 Task: Find an Airbnb in Kunduz, Afghanistan for 8 guests from 8th to 16th July, with a price range of ₹10,000 to ₹16,000, 4 beds, and amenities including Wifi, Air conditioning, and Free parking.
Action: Mouse moved to (449, 112)
Screenshot: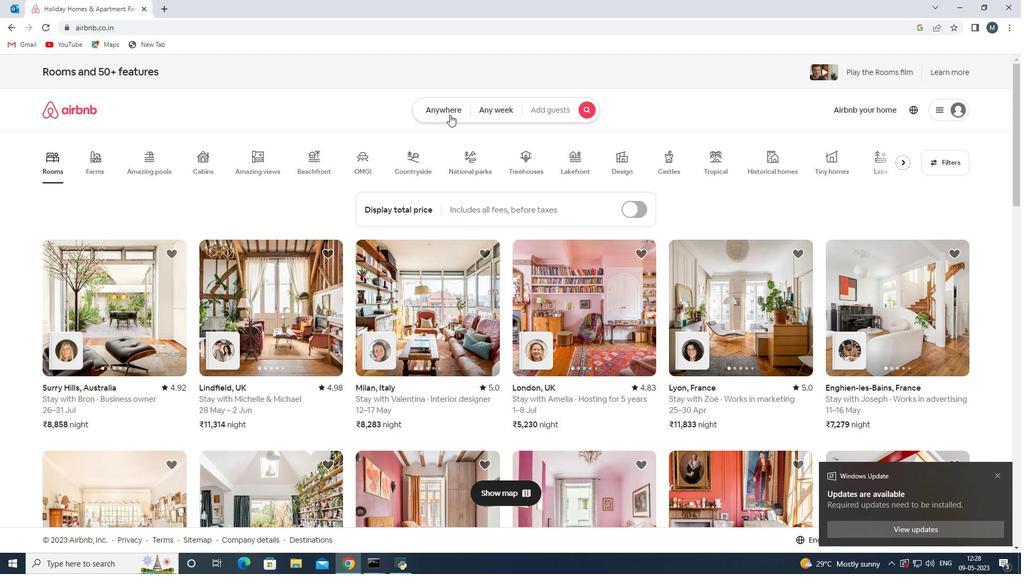
Action: Mouse pressed left at (449, 112)
Screenshot: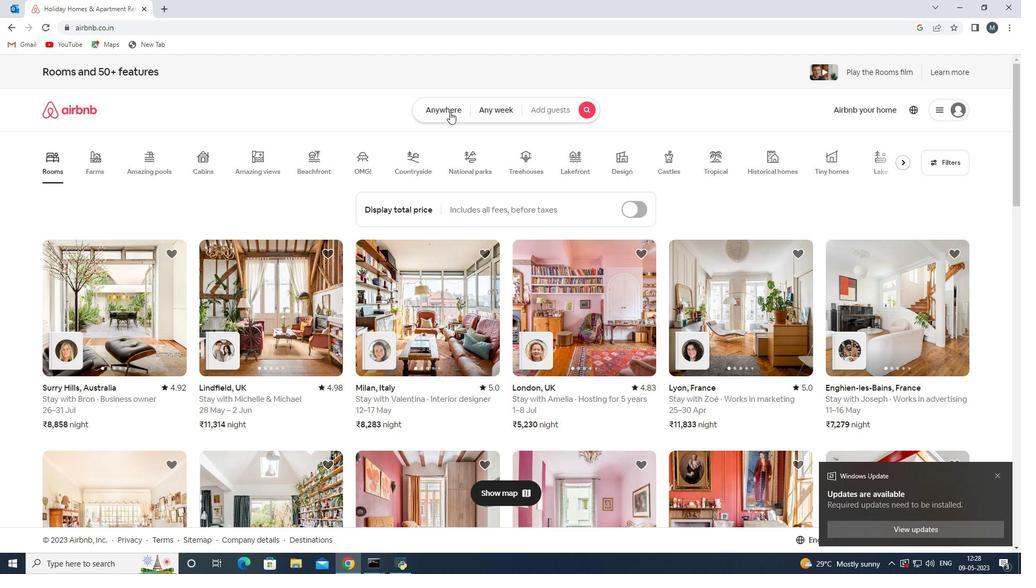 
Action: Mouse moved to (387, 153)
Screenshot: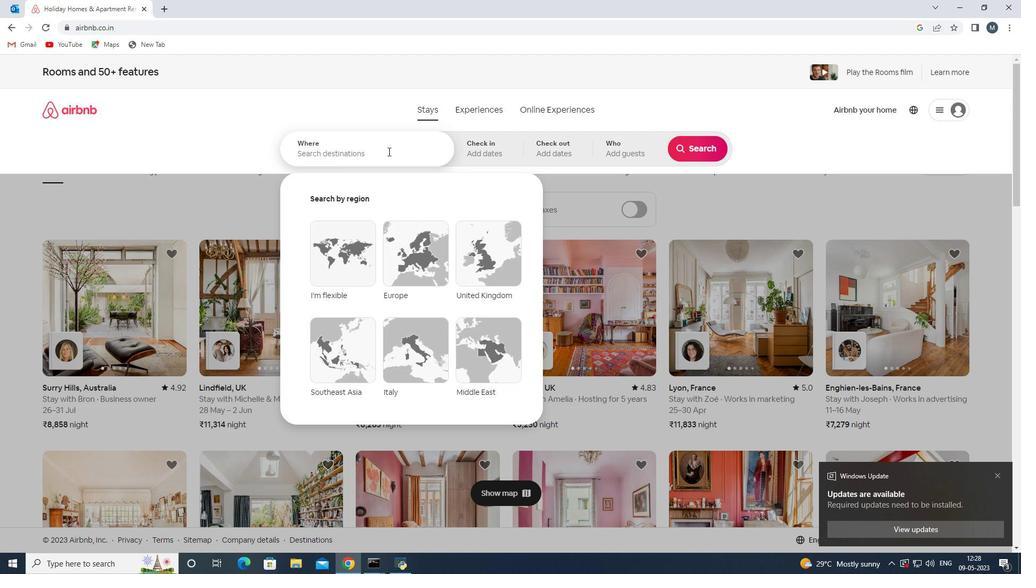 
Action: Mouse pressed left at (387, 153)
Screenshot: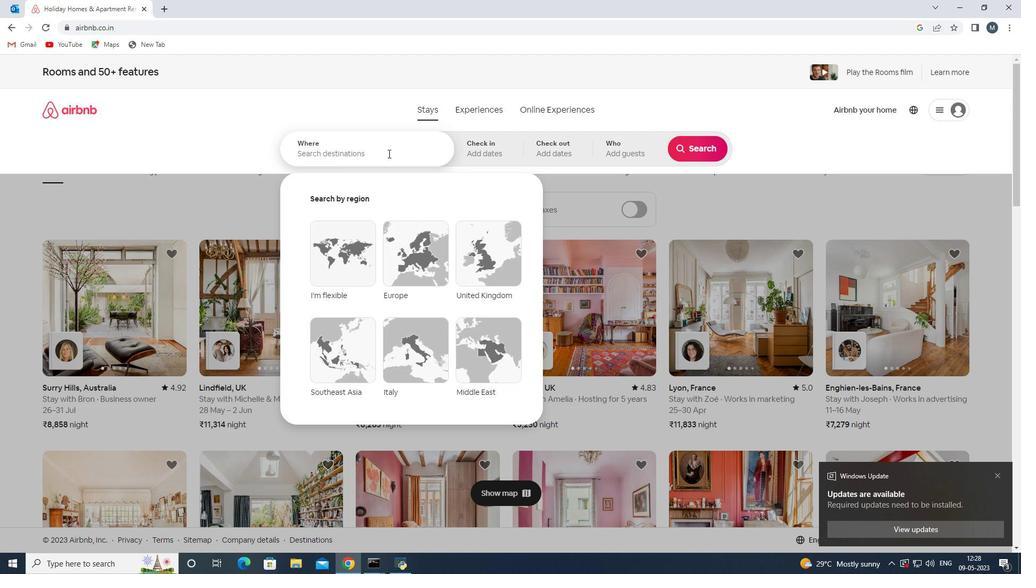 
Action: Mouse moved to (386, 153)
Screenshot: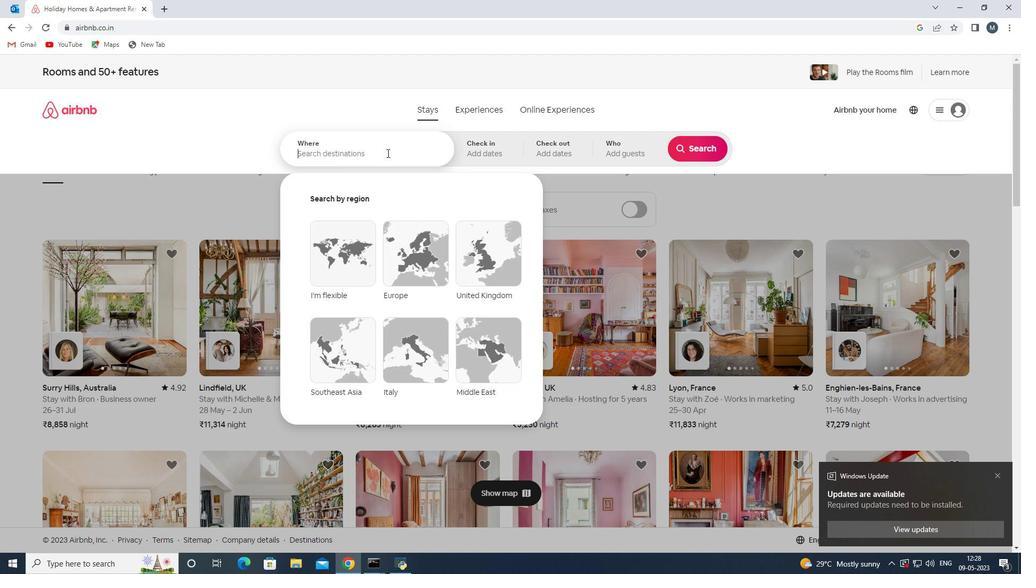 
Action: Key pressed kunduz<Key.space><Key.shift><Key.shift><Key.shift><Key.shift><Key.shift><Key.shift><Key.shift><Key.shift>Afghan
Screenshot: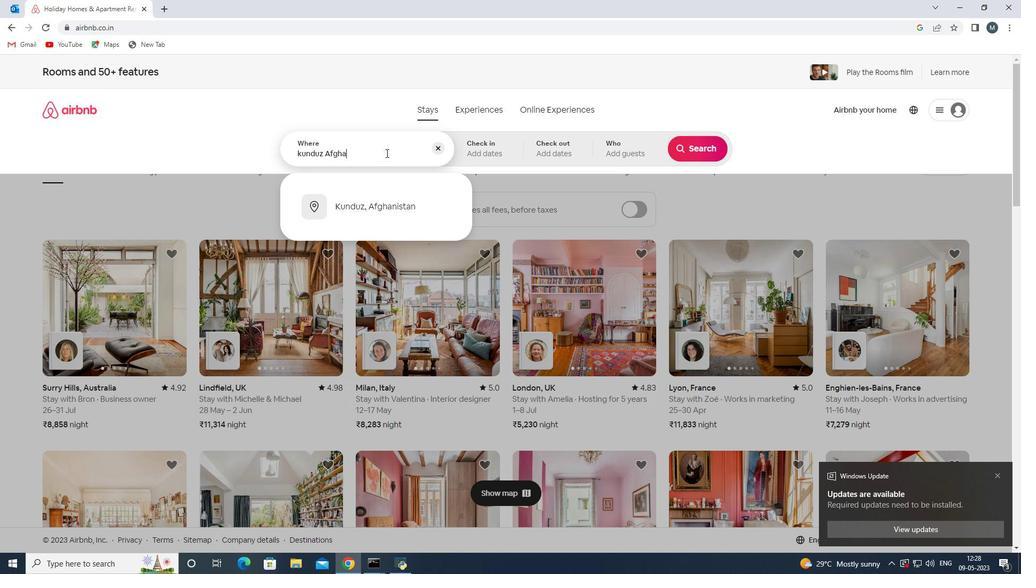 
Action: Mouse moved to (382, 207)
Screenshot: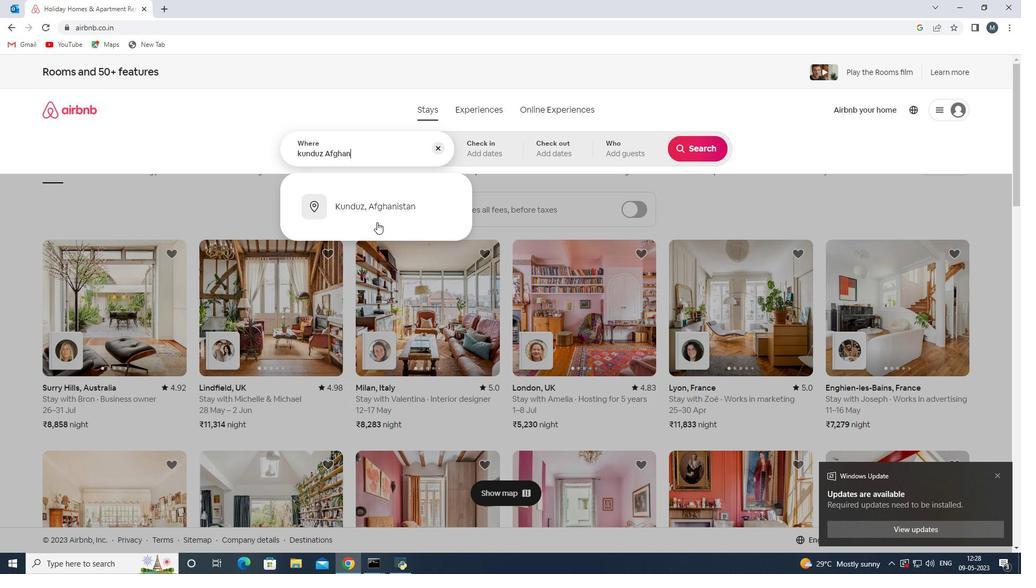 
Action: Mouse pressed left at (382, 207)
Screenshot: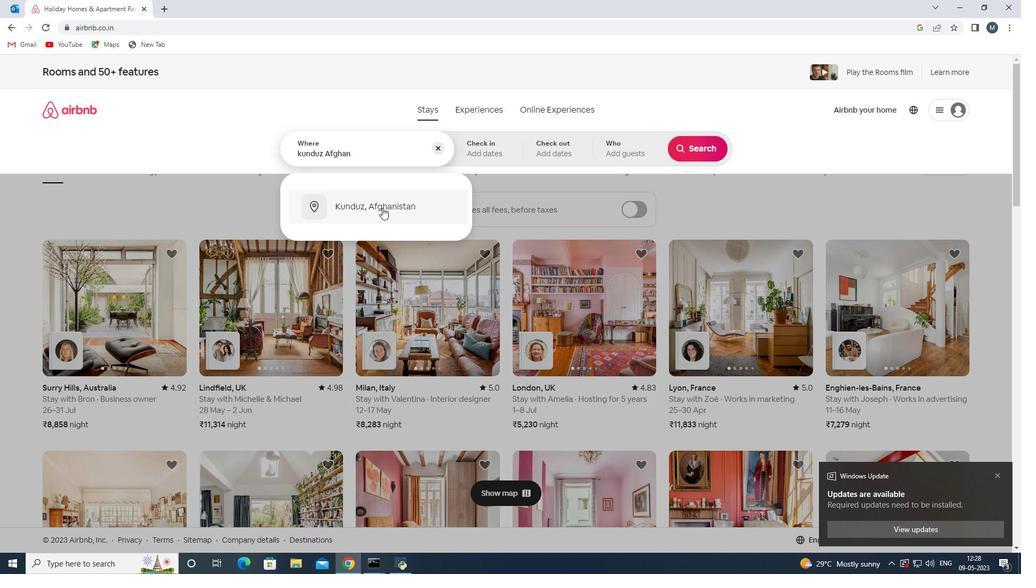 
Action: Mouse moved to (695, 234)
Screenshot: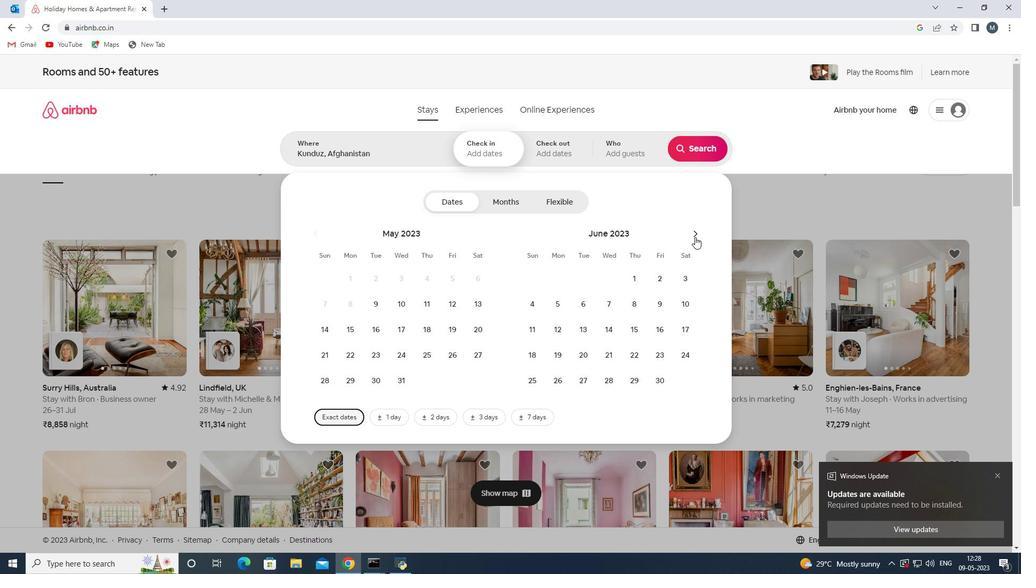 
Action: Mouse pressed left at (695, 234)
Screenshot: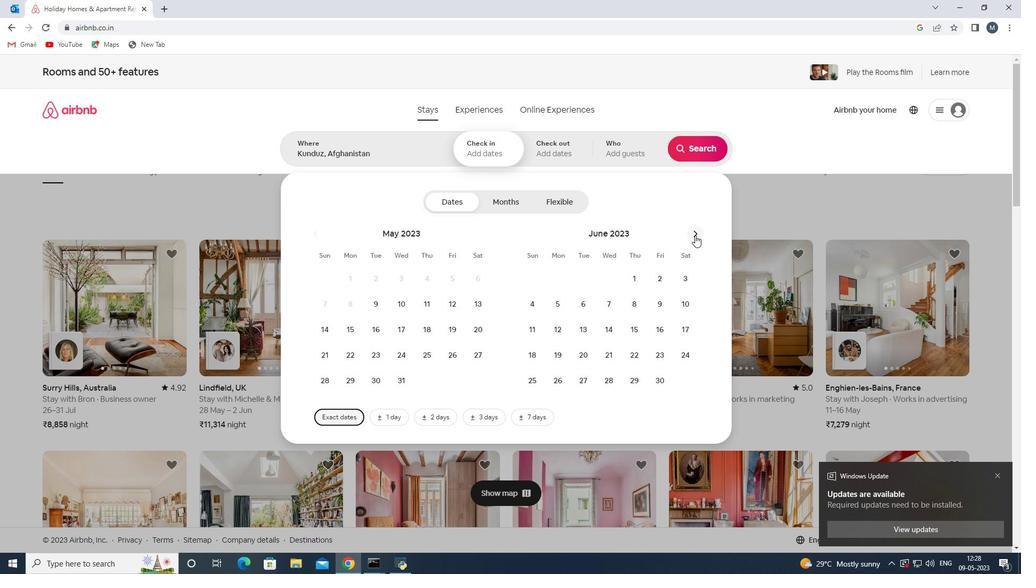 
Action: Mouse moved to (688, 307)
Screenshot: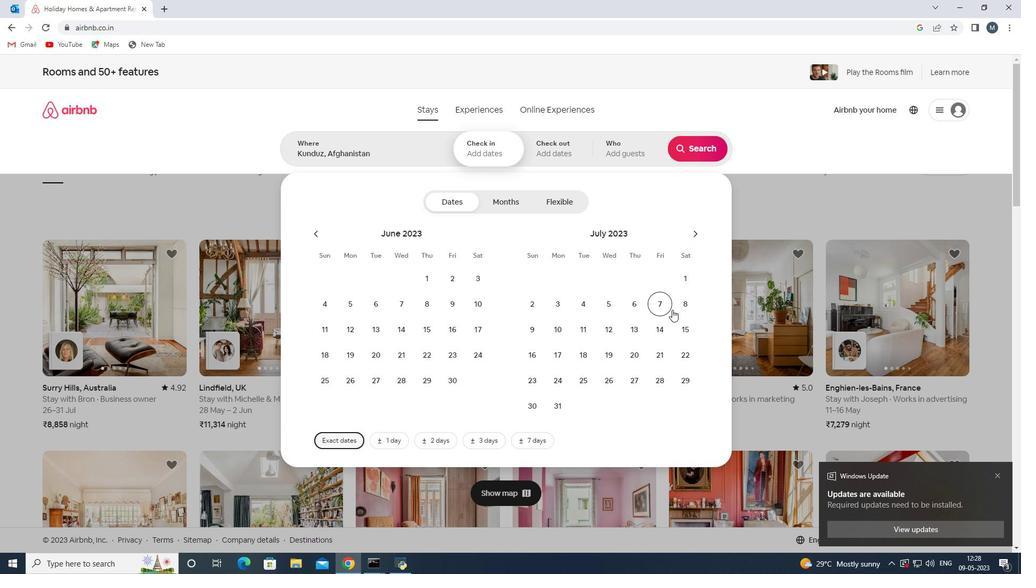 
Action: Mouse pressed left at (688, 307)
Screenshot: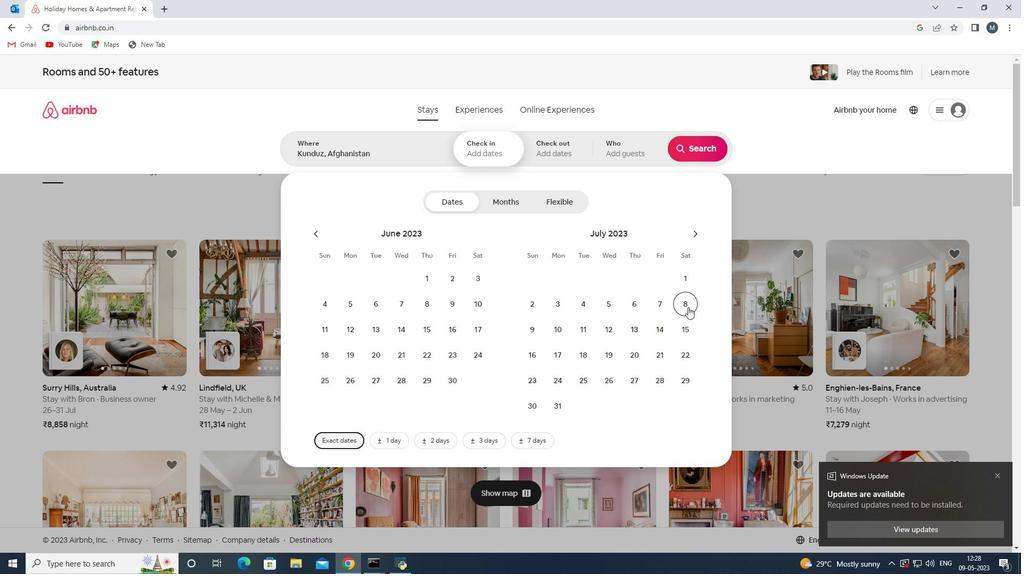 
Action: Mouse moved to (537, 356)
Screenshot: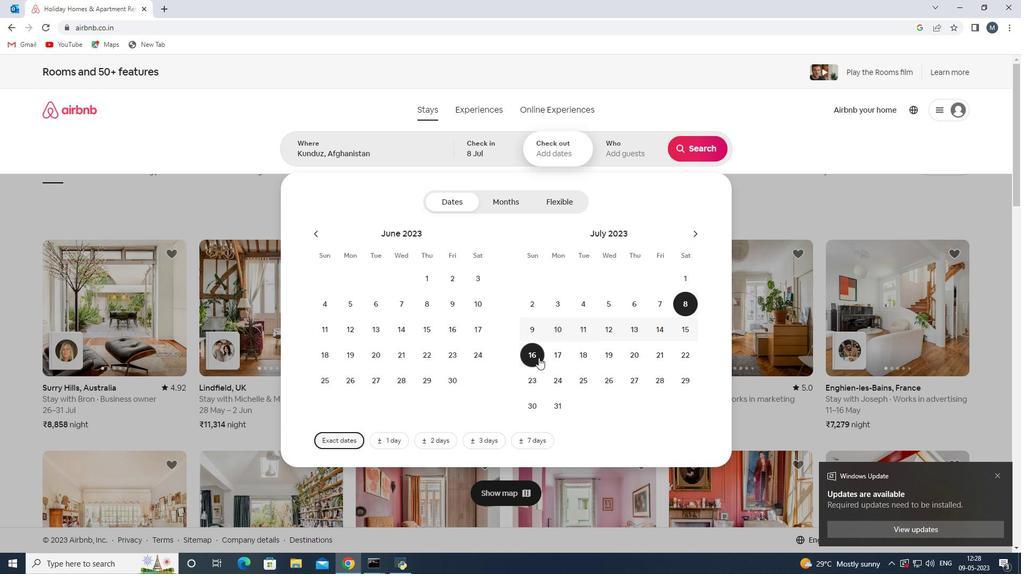 
Action: Mouse pressed left at (537, 356)
Screenshot: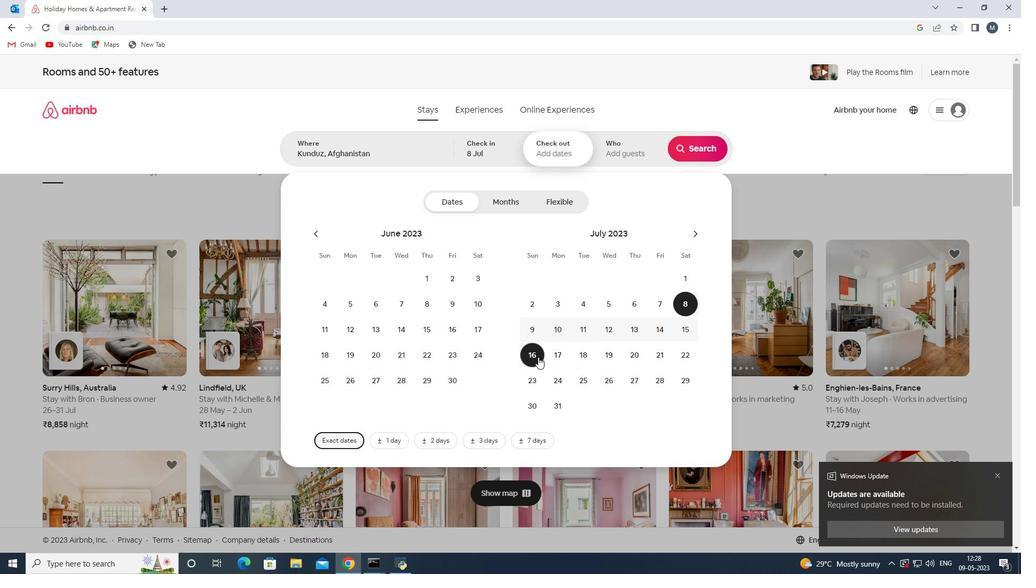 
Action: Mouse moved to (624, 149)
Screenshot: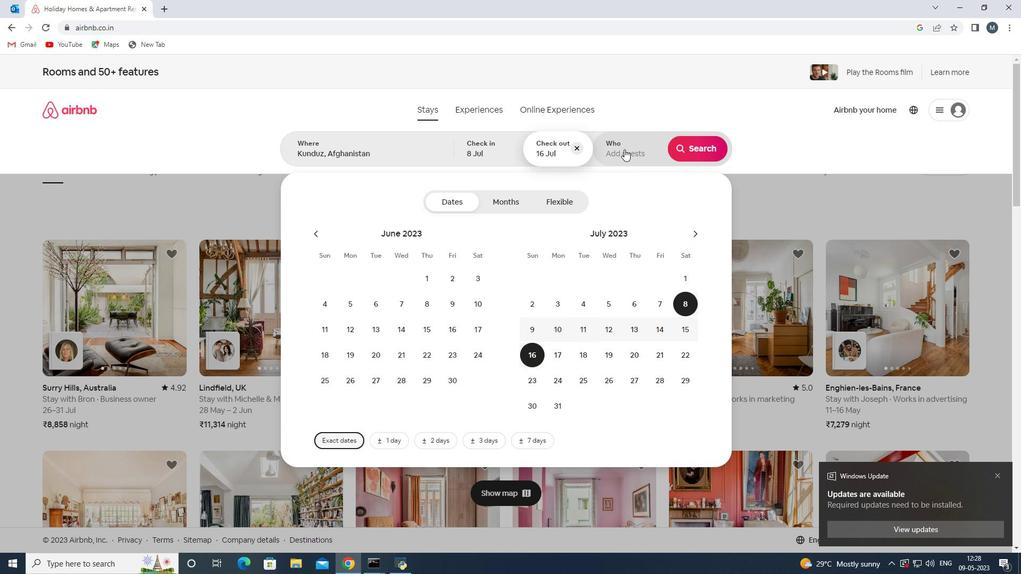 
Action: Mouse pressed left at (624, 149)
Screenshot: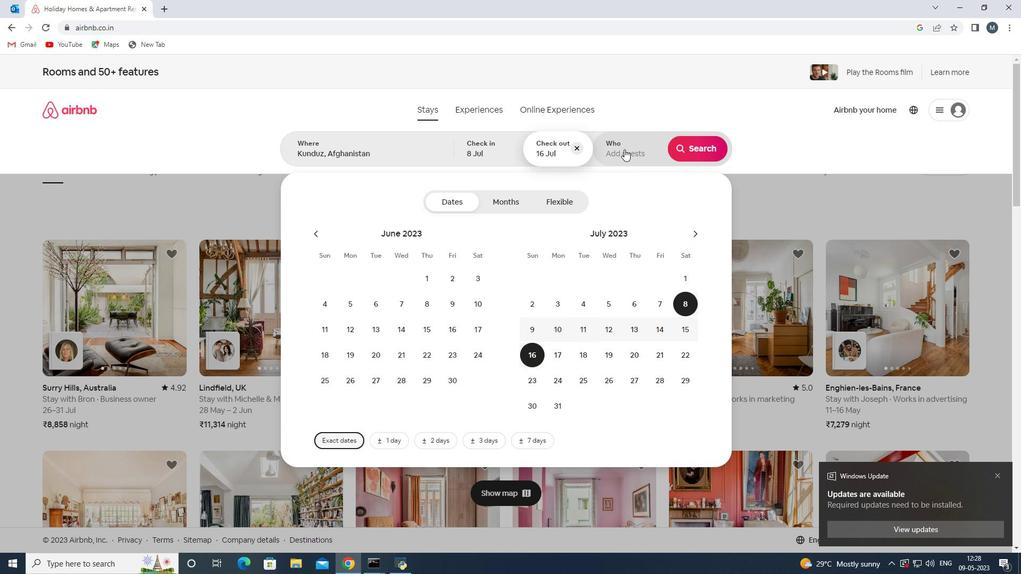 
Action: Mouse moved to (704, 204)
Screenshot: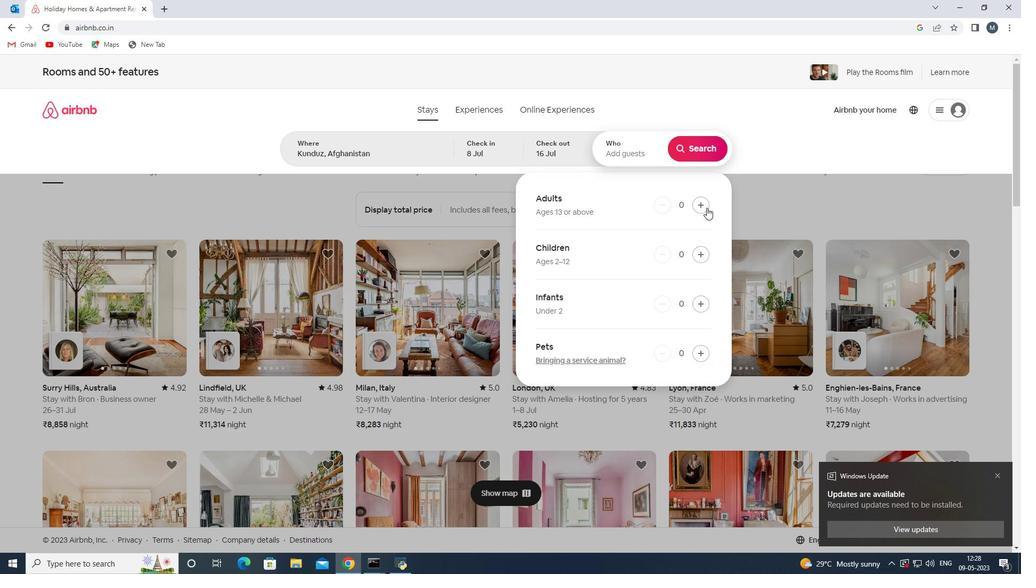 
Action: Mouse pressed left at (704, 204)
Screenshot: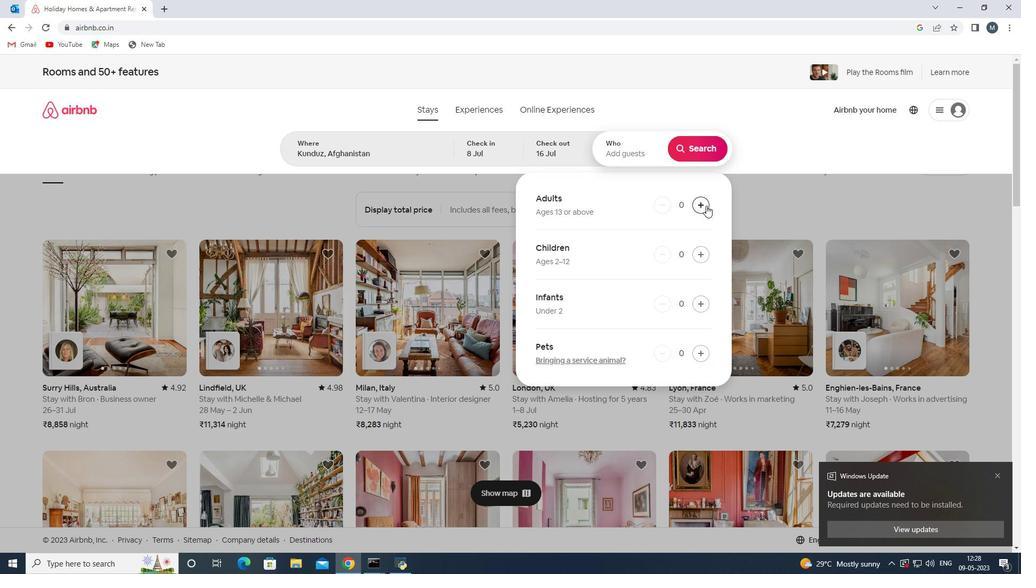 
Action: Mouse moved to (703, 204)
Screenshot: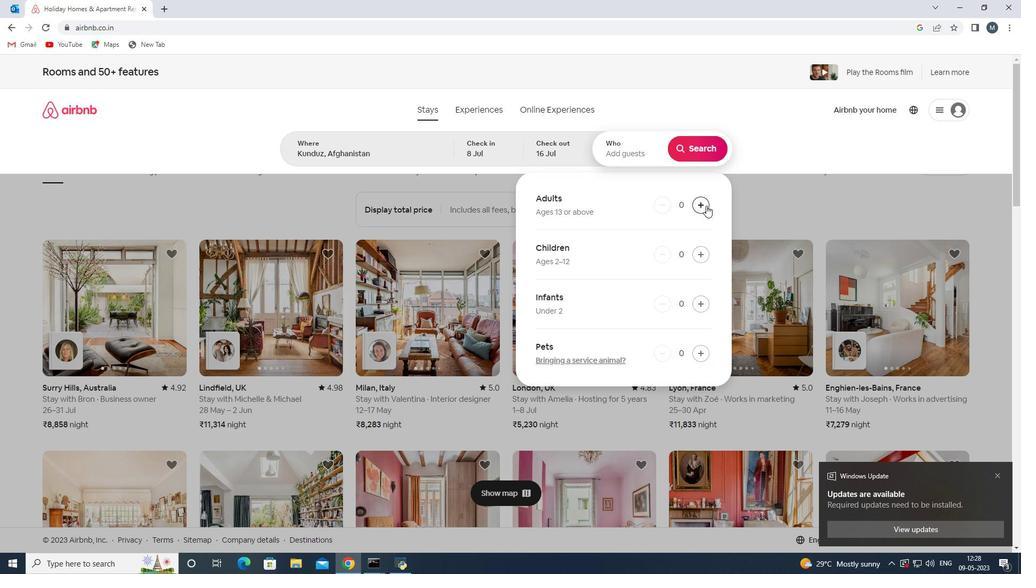 
Action: Mouse pressed left at (703, 204)
Screenshot: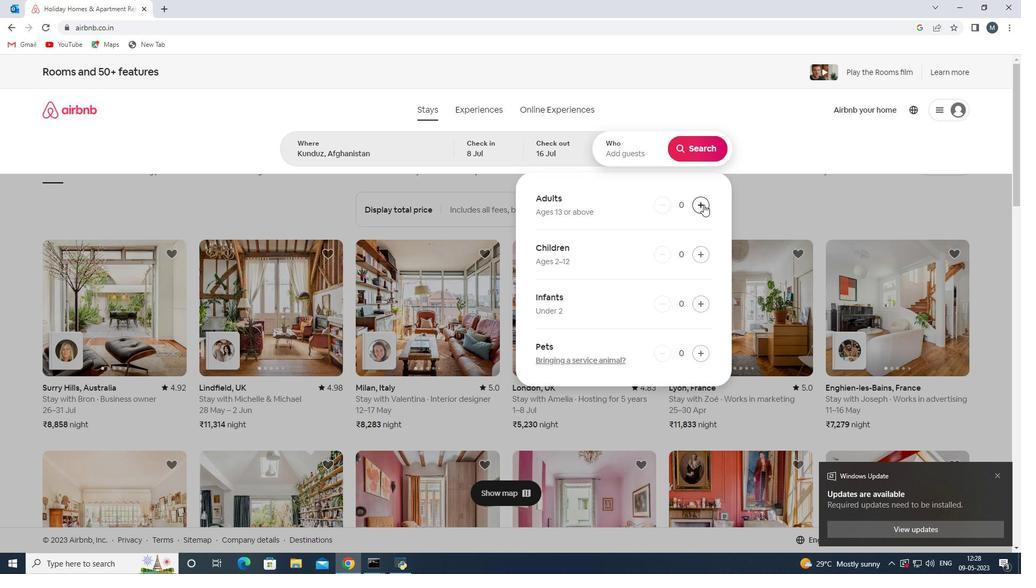 
Action: Mouse pressed left at (703, 204)
Screenshot: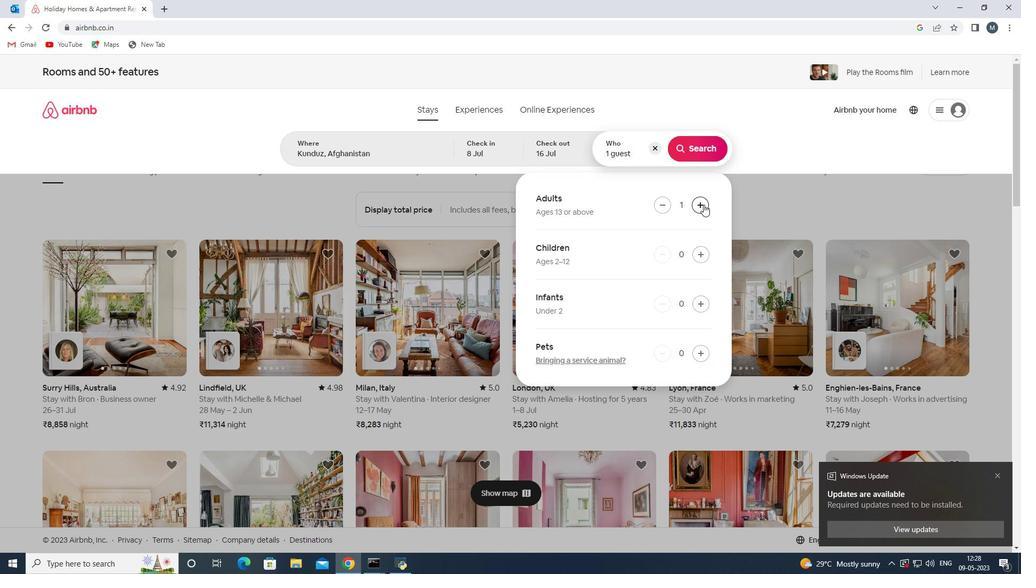 
Action: Mouse pressed left at (703, 204)
Screenshot: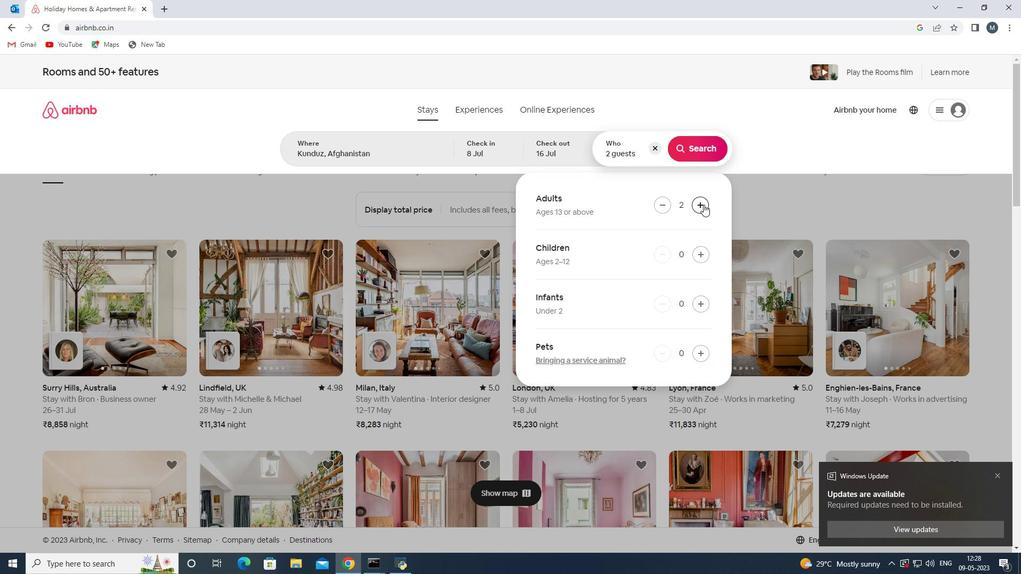 
Action: Mouse pressed left at (703, 204)
Screenshot: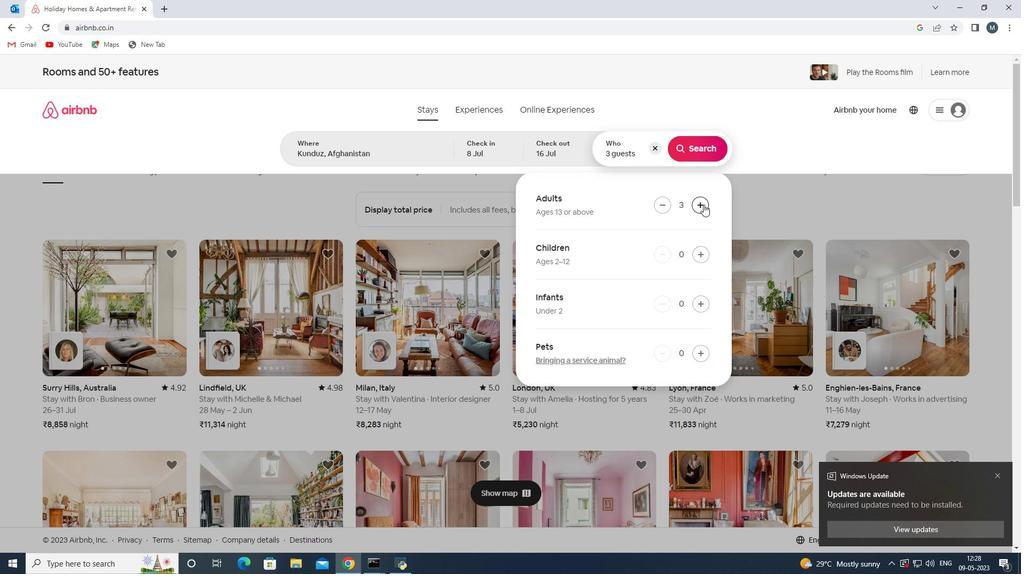 
Action: Mouse pressed left at (703, 204)
Screenshot: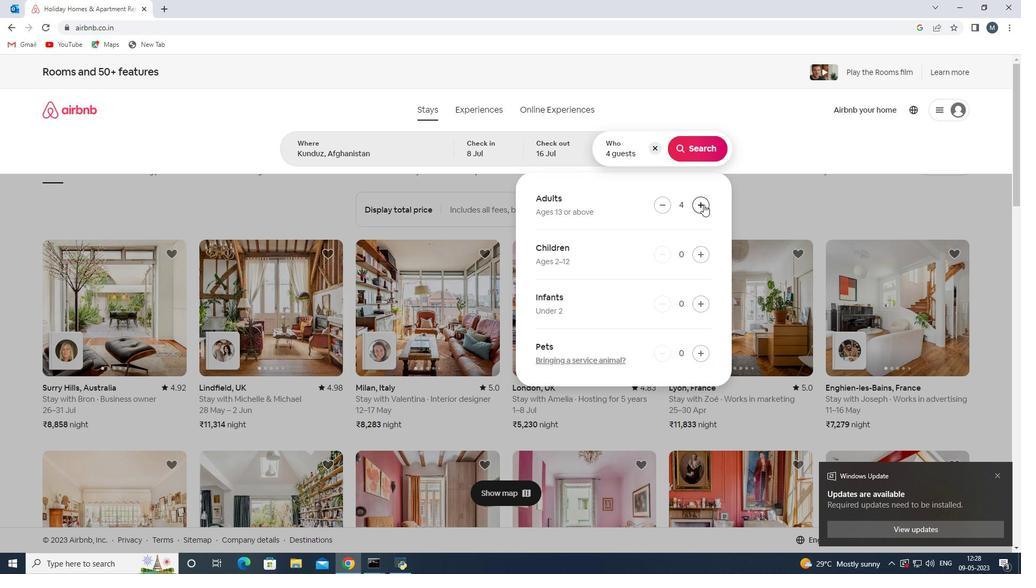 
Action: Mouse moved to (703, 204)
Screenshot: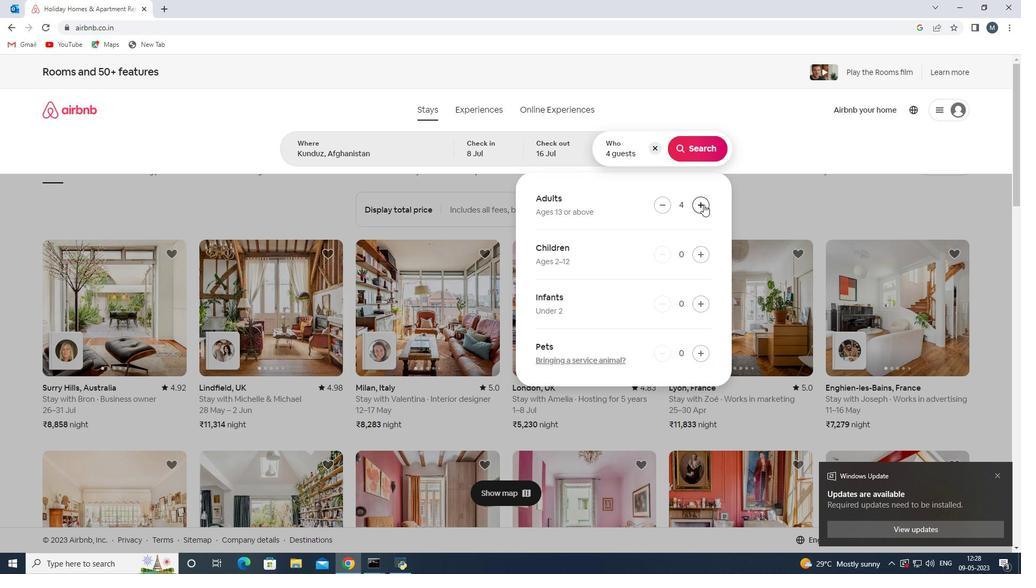 
Action: Mouse pressed left at (703, 204)
Screenshot: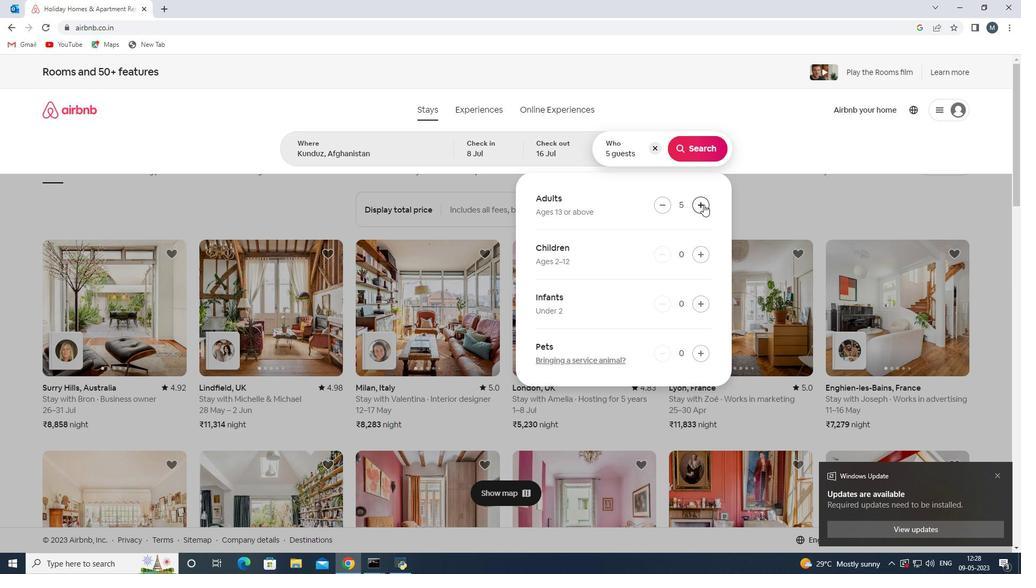 
Action: Mouse pressed left at (703, 204)
Screenshot: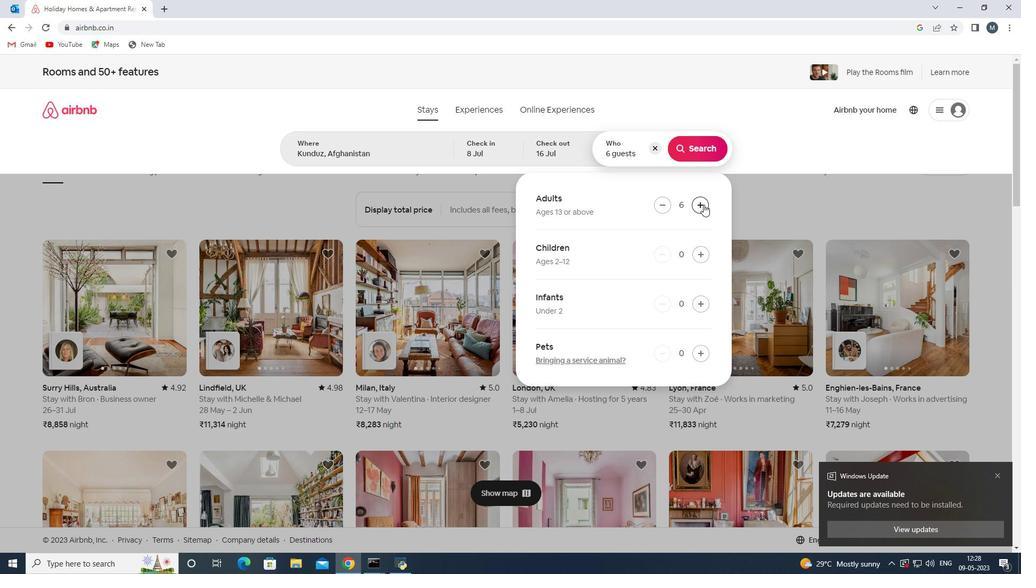 
Action: Mouse moved to (694, 146)
Screenshot: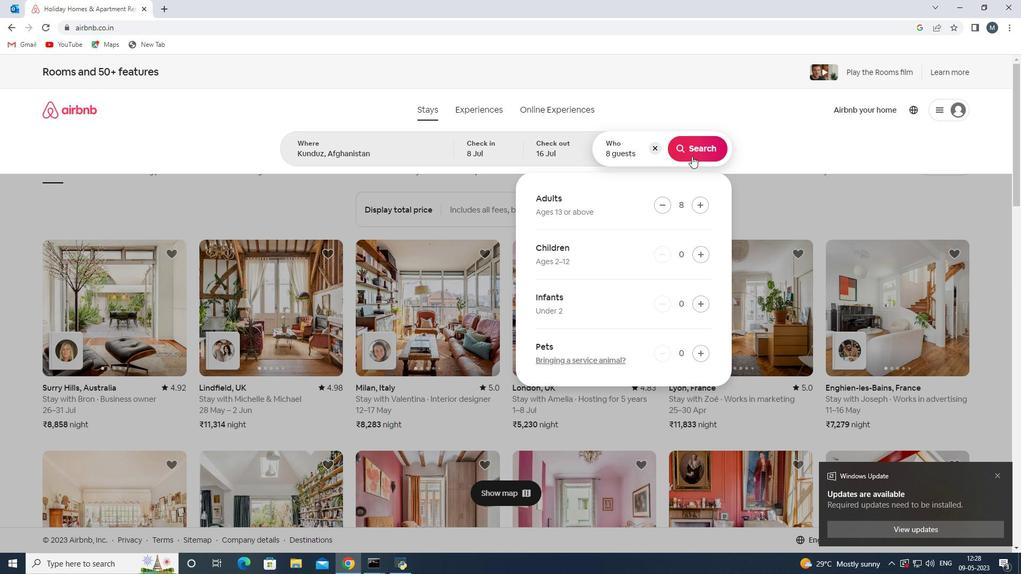 
Action: Mouse pressed left at (694, 146)
Screenshot: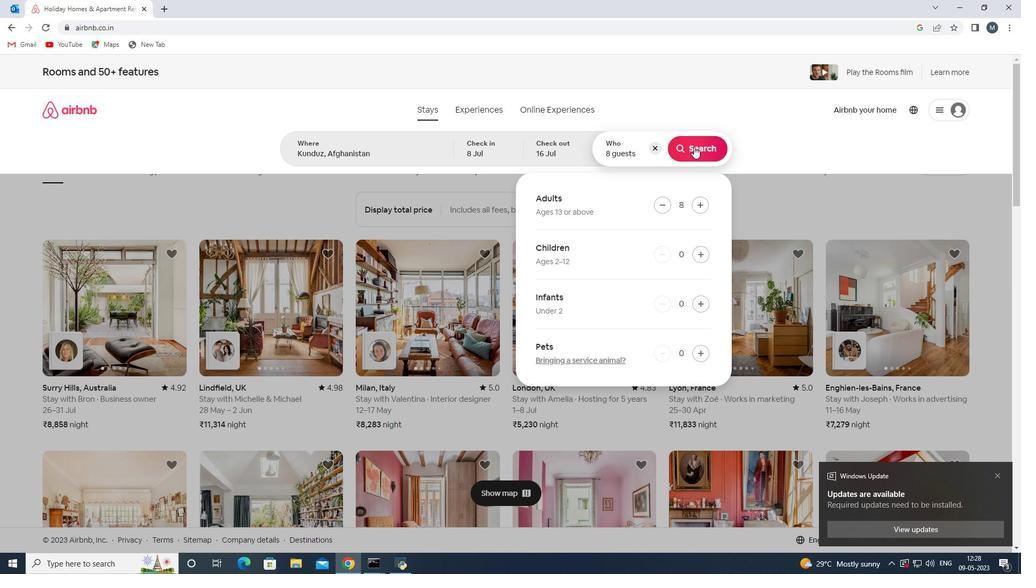 
Action: Mouse moved to (969, 121)
Screenshot: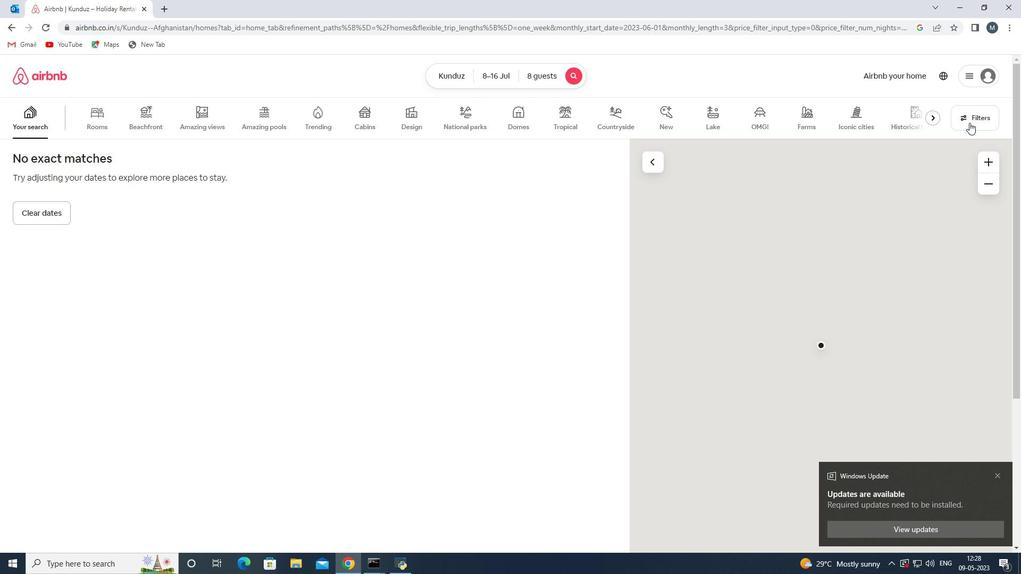 
Action: Mouse pressed left at (969, 121)
Screenshot: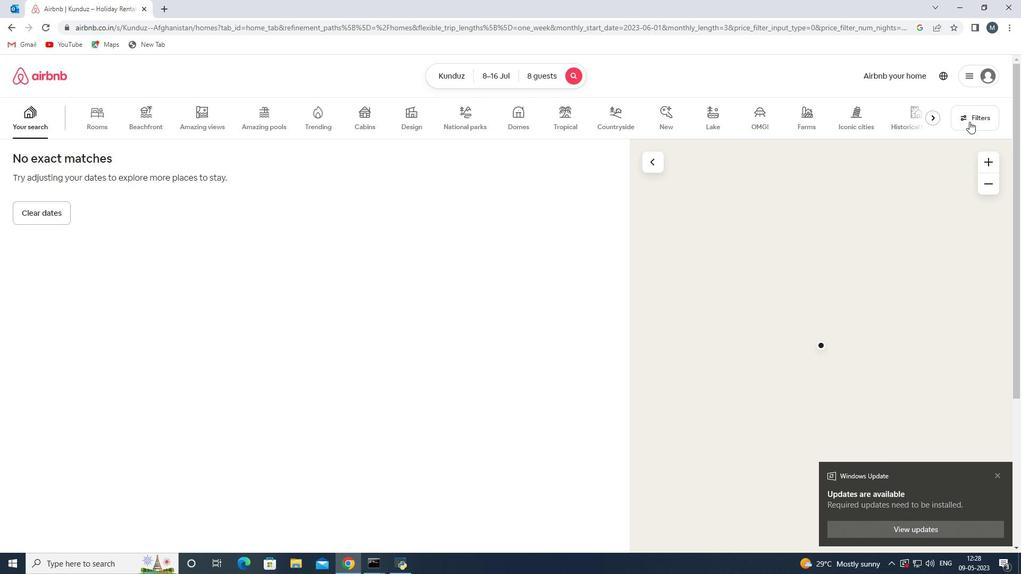 
Action: Mouse moved to (399, 378)
Screenshot: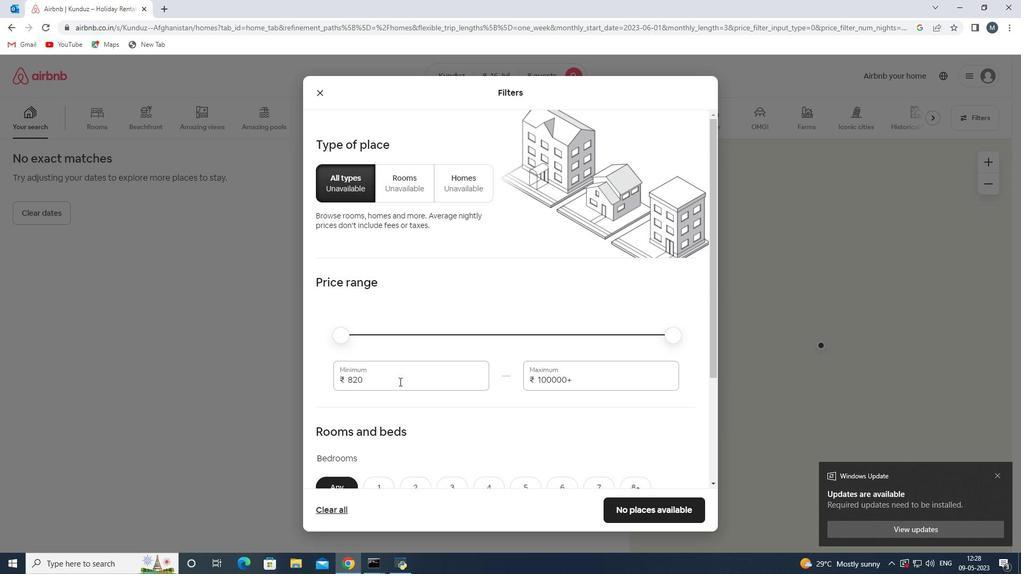 
Action: Mouse pressed left at (399, 378)
Screenshot: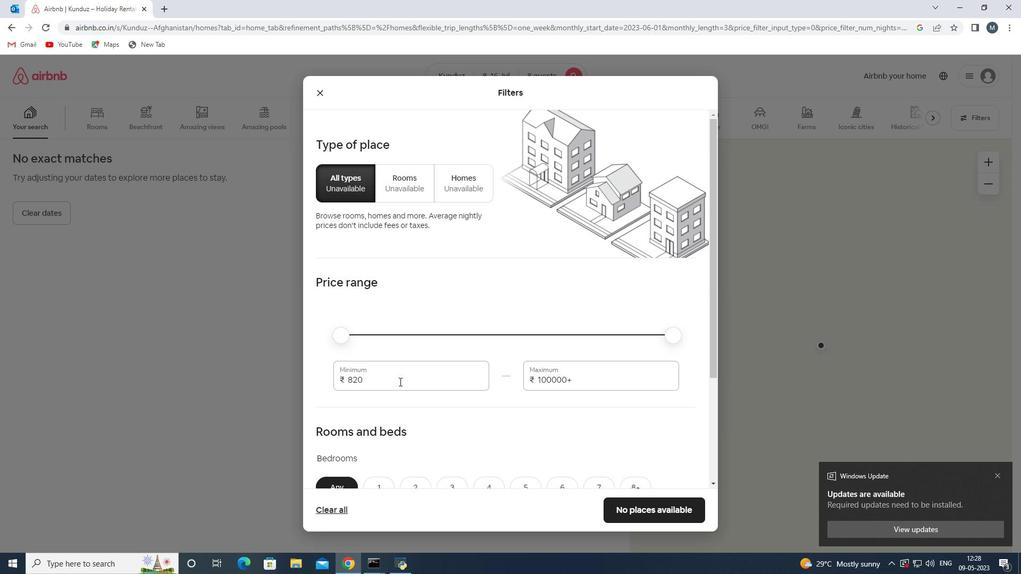
Action: Mouse moved to (346, 381)
Screenshot: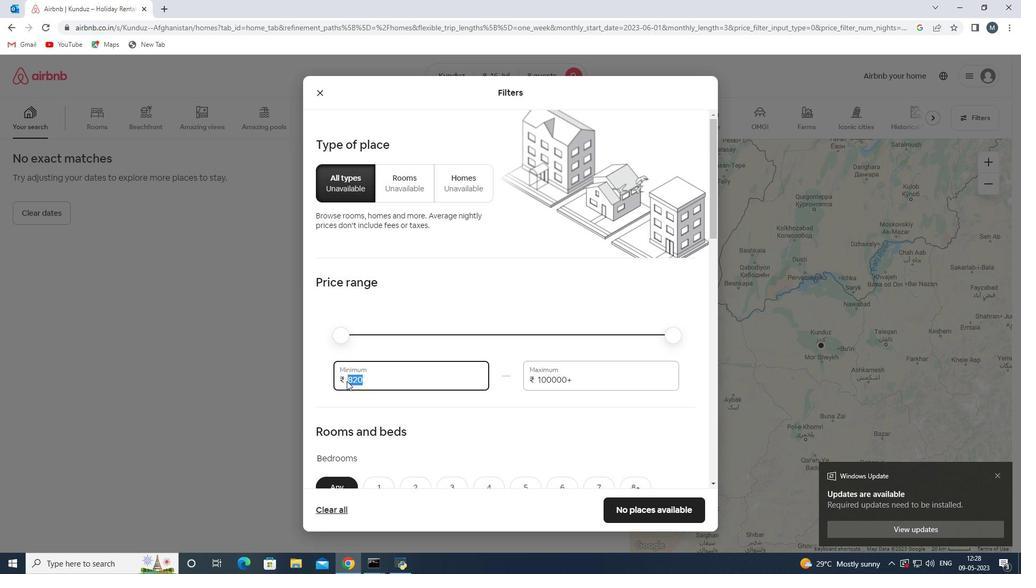 
Action: Key pressed 1000
Screenshot: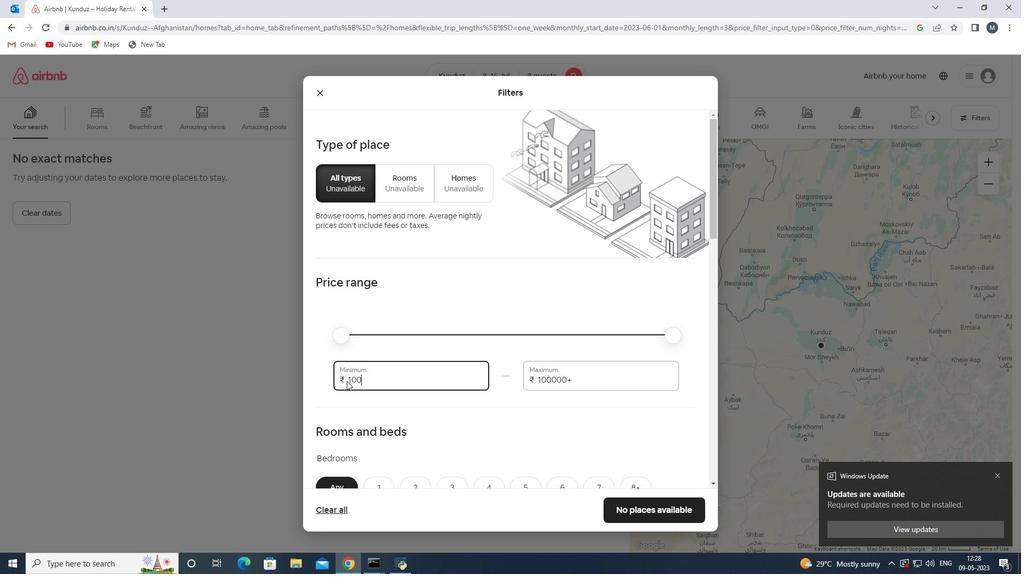
Action: Mouse moved to (354, 381)
Screenshot: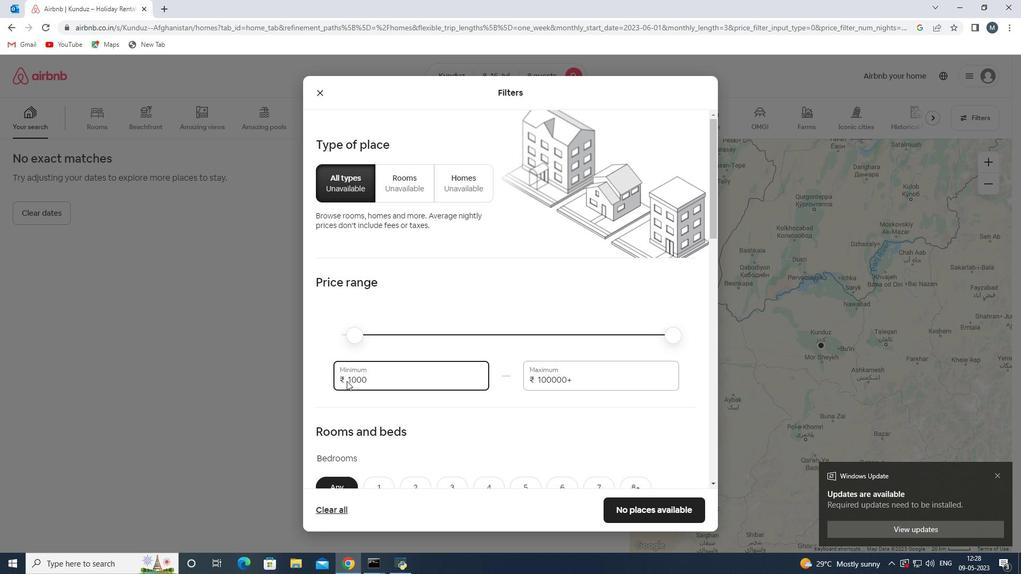 
Action: Key pressed 0
Screenshot: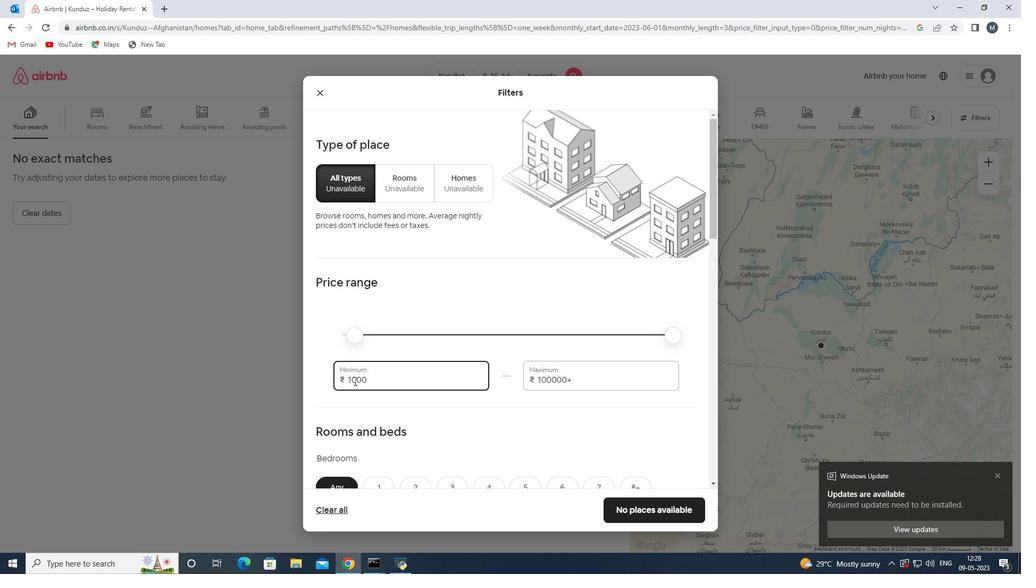 
Action: Mouse moved to (566, 376)
Screenshot: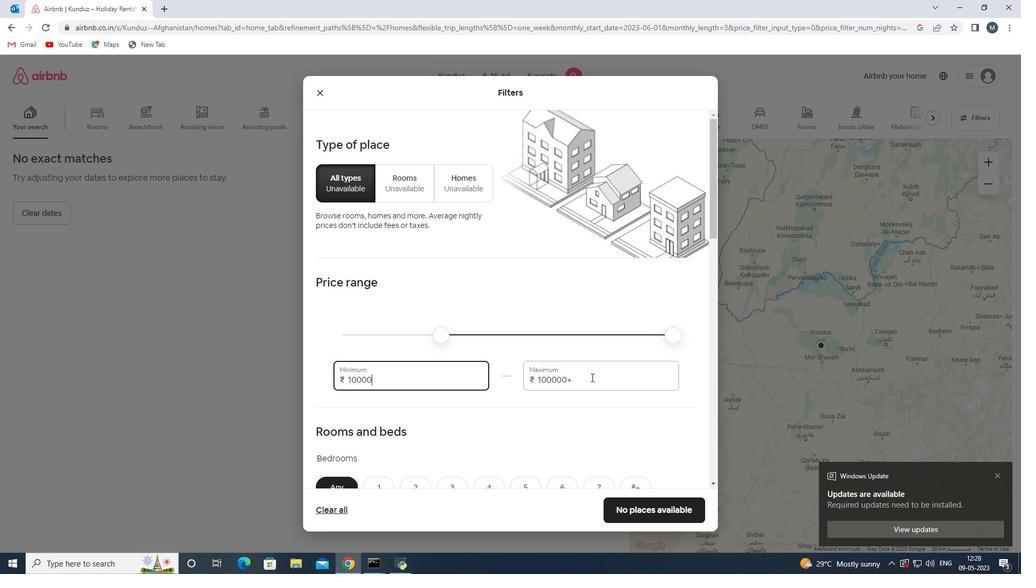 
Action: Mouse pressed left at (566, 376)
Screenshot: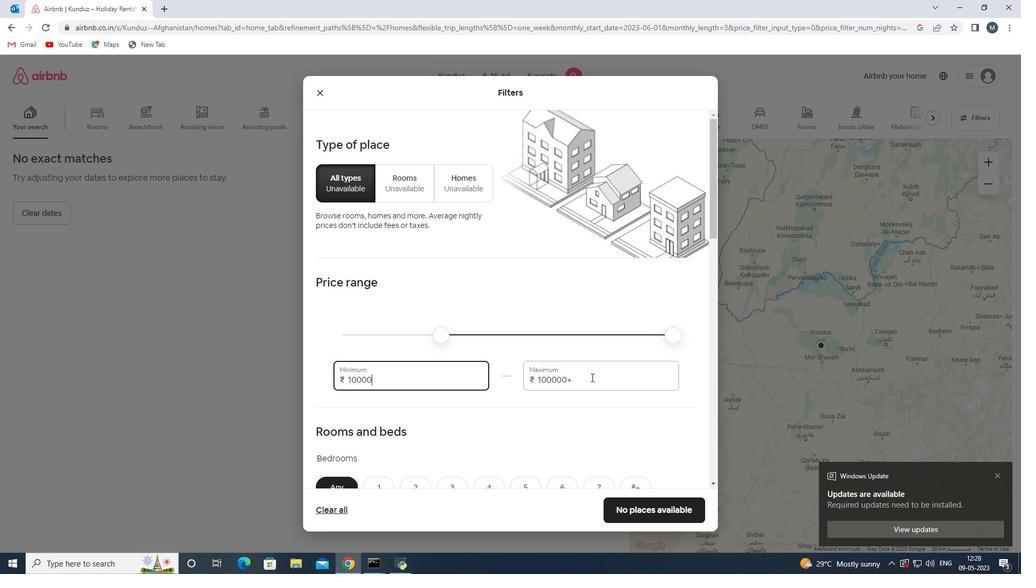 
Action: Mouse moved to (508, 379)
Screenshot: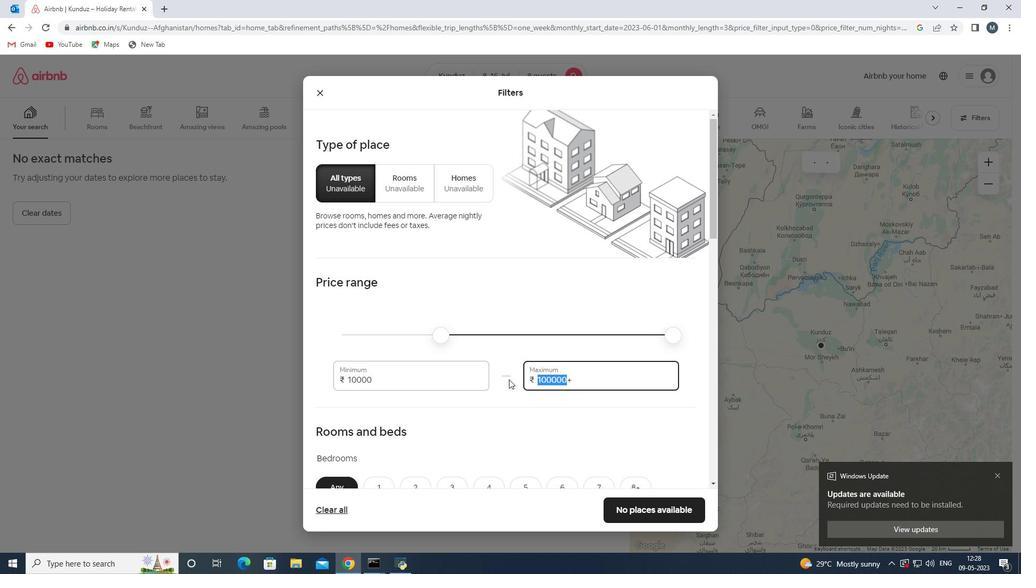 
Action: Key pressed 160
Screenshot: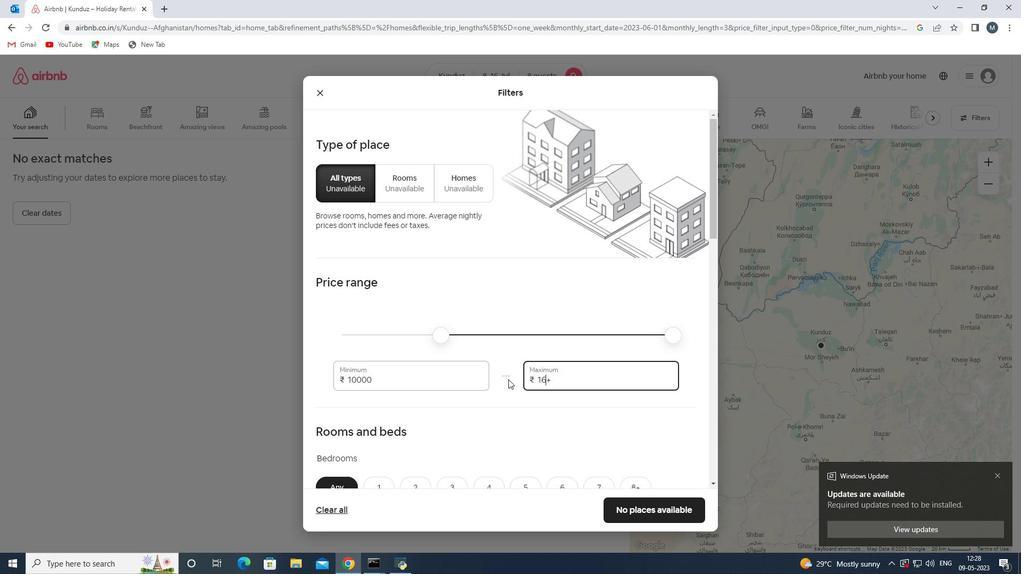 
Action: Mouse moved to (566, 380)
Screenshot: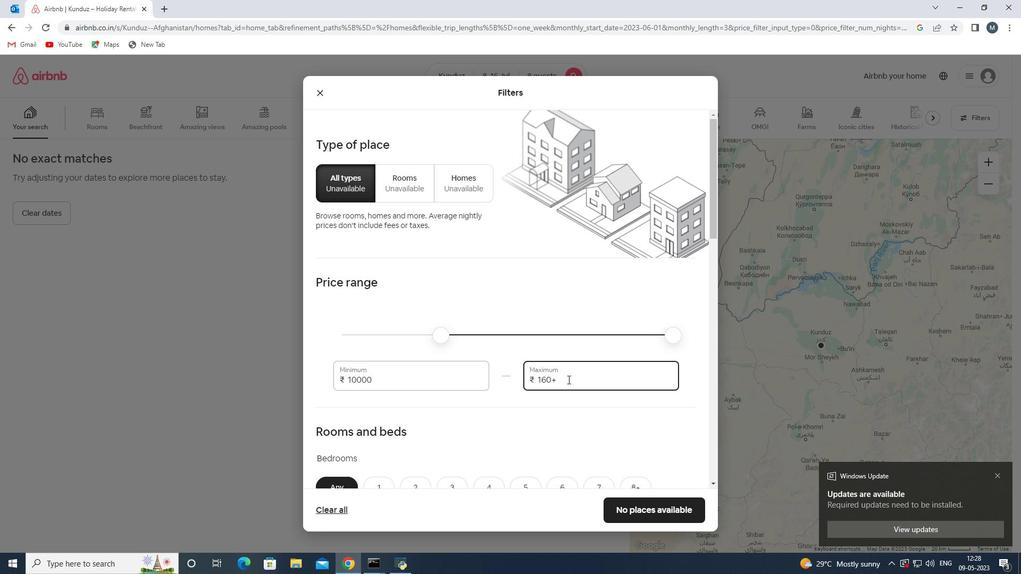 
Action: Mouse pressed left at (566, 380)
Screenshot: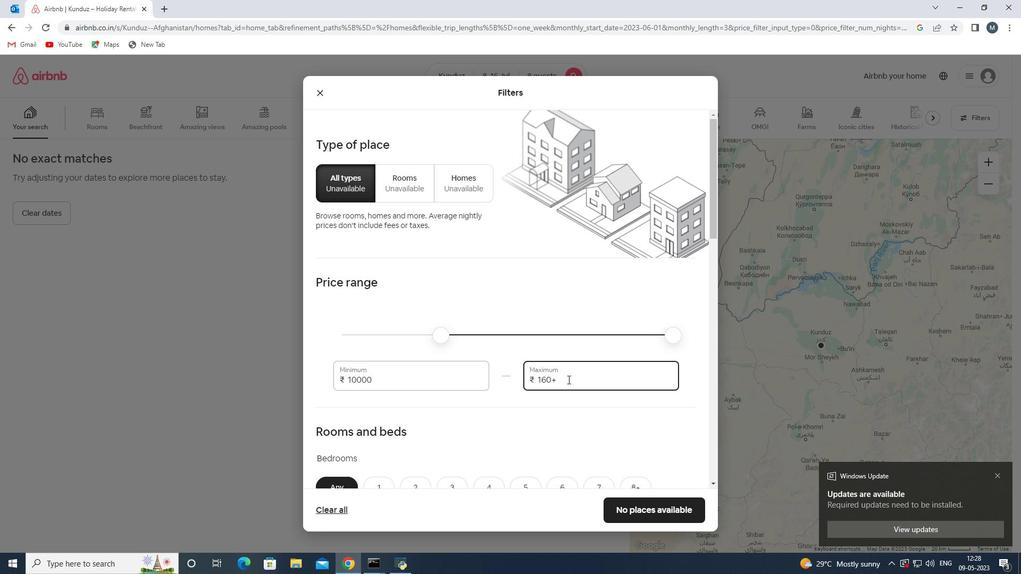 
Action: Mouse moved to (561, 380)
Screenshot: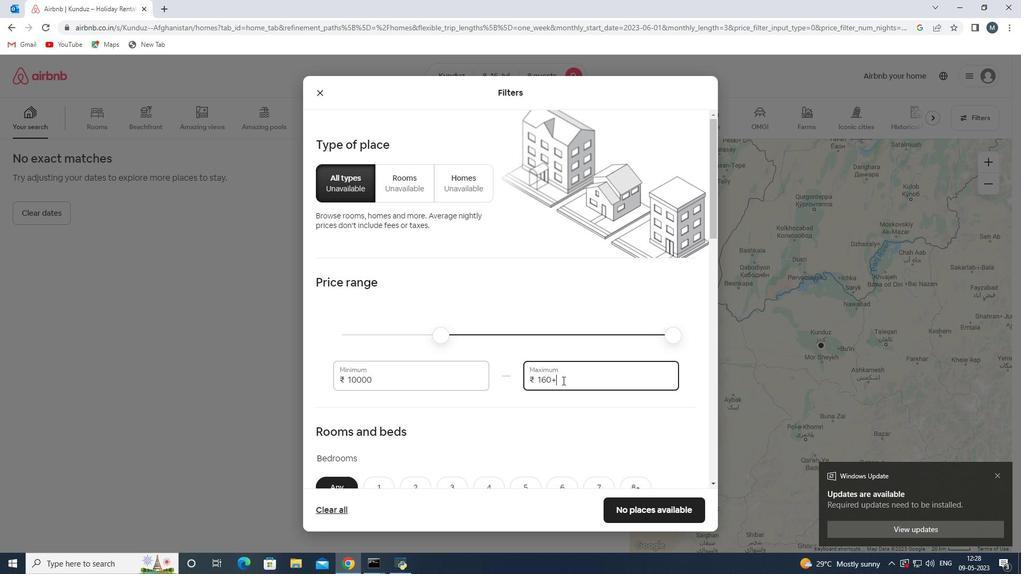 
Action: Key pressed <Key.backspace>
Screenshot: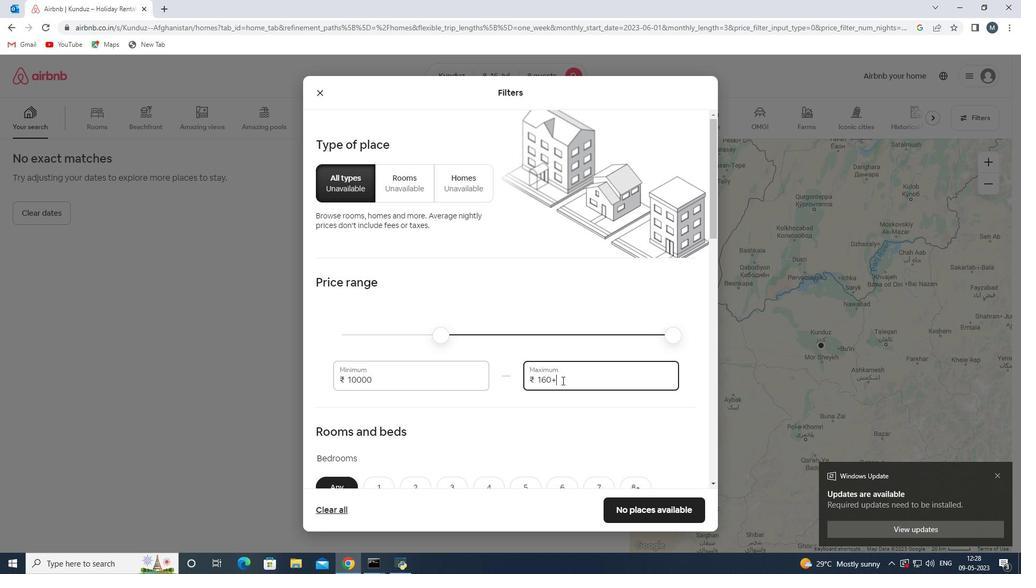 
Action: Mouse moved to (560, 379)
Screenshot: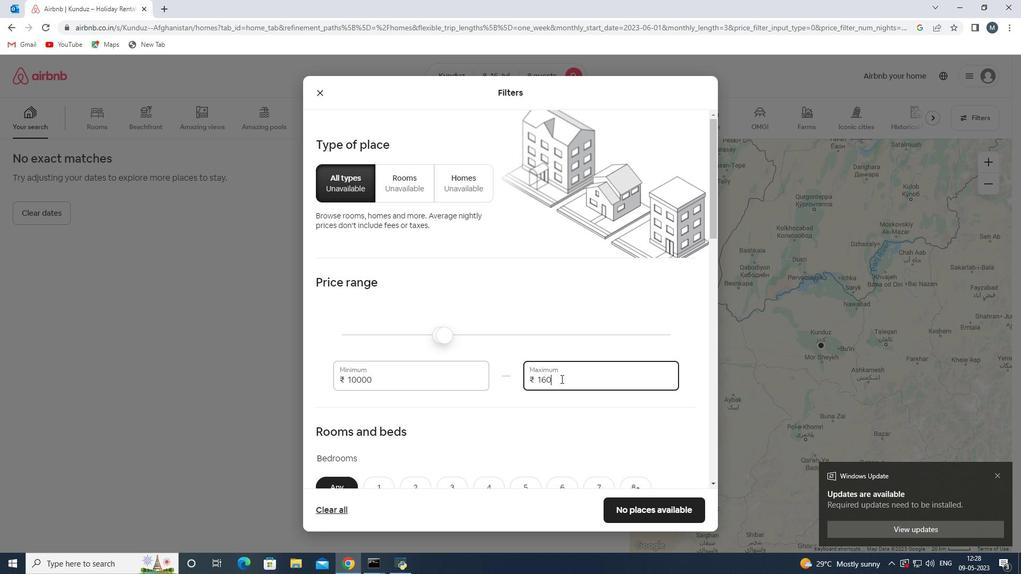 
Action: Key pressed 00
Screenshot: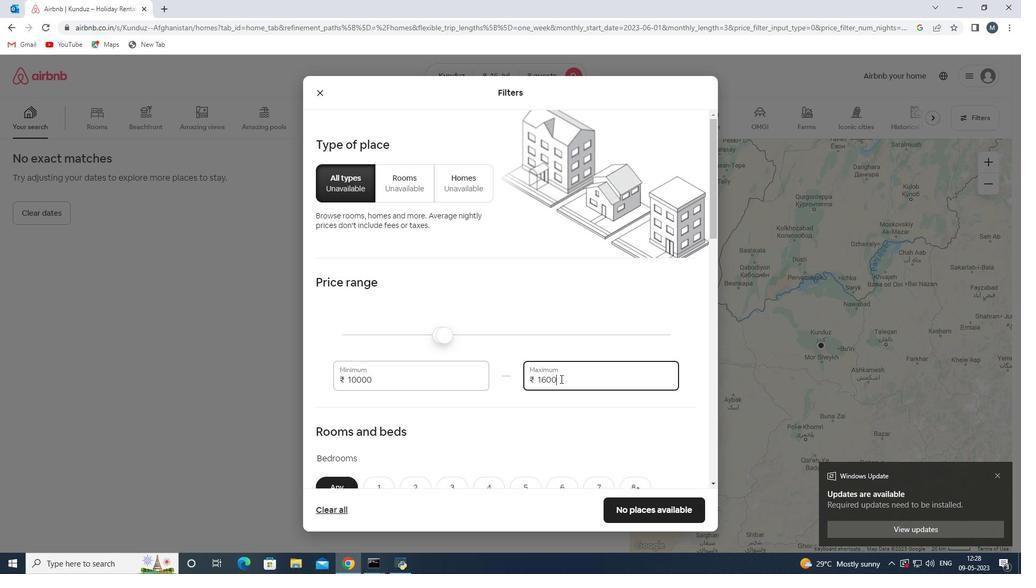 
Action: Mouse moved to (496, 340)
Screenshot: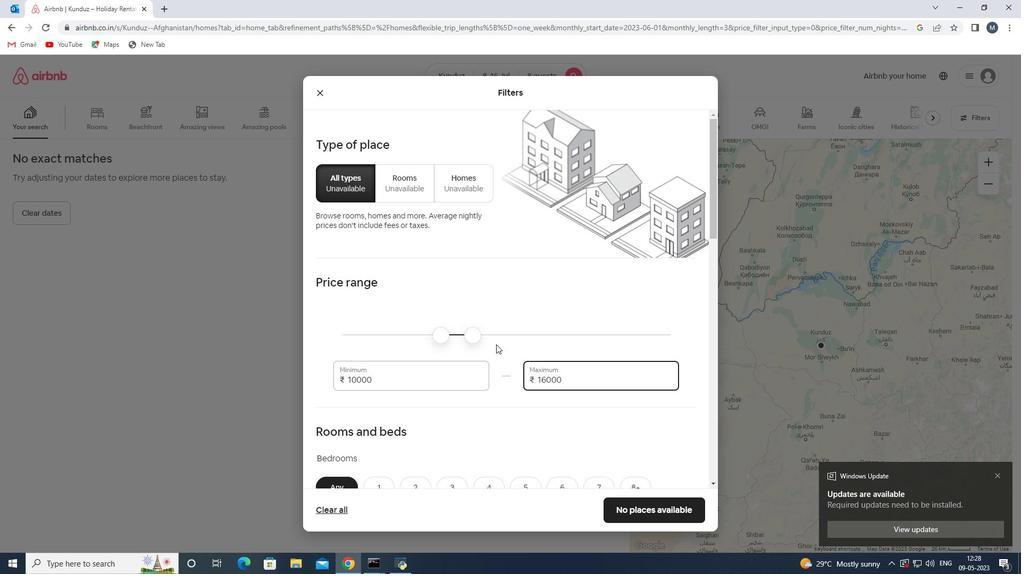 
Action: Mouse scrolled (496, 340) with delta (0, 0)
Screenshot: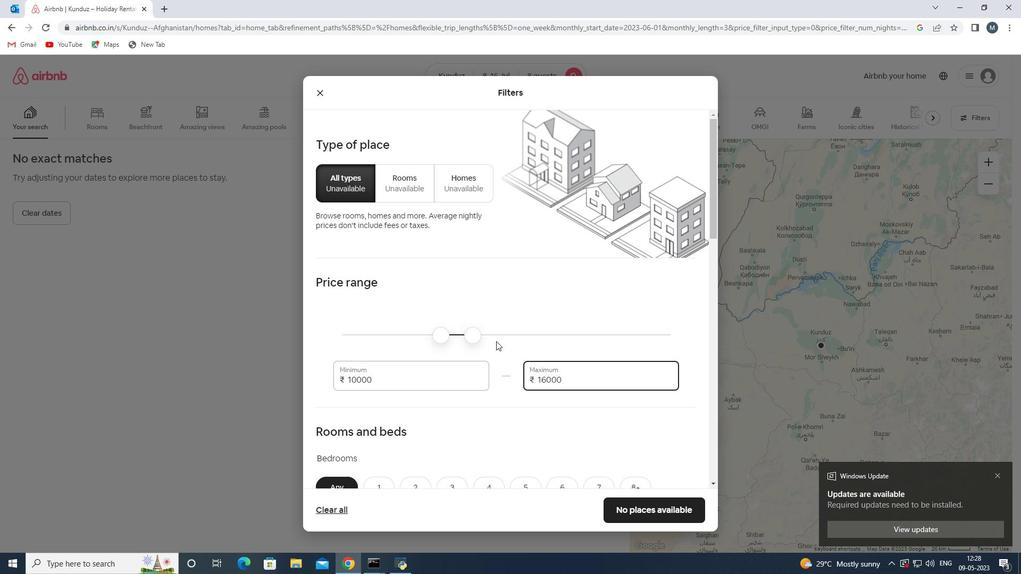 
Action: Mouse moved to (495, 340)
Screenshot: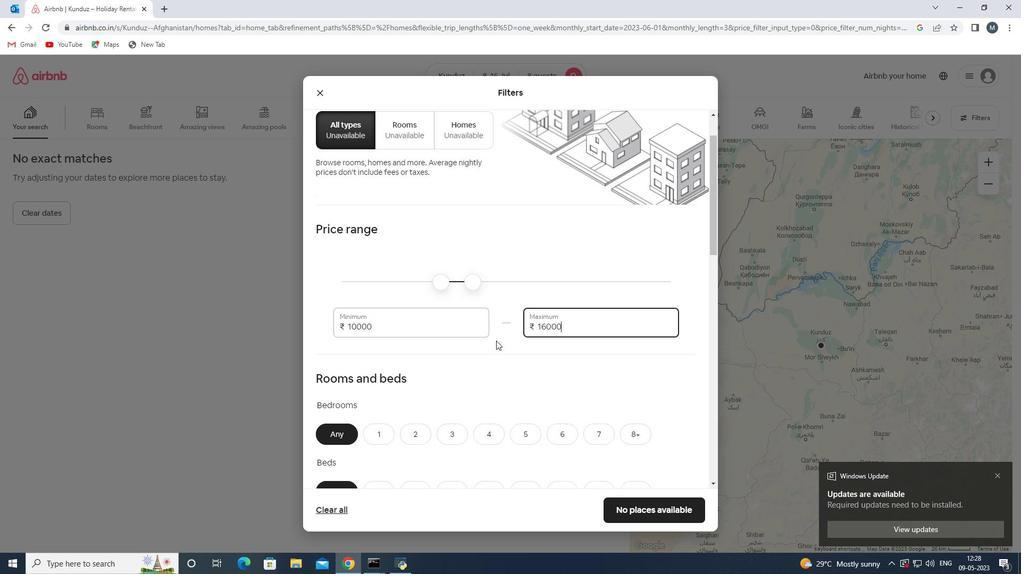 
Action: Mouse scrolled (495, 339) with delta (0, 0)
Screenshot: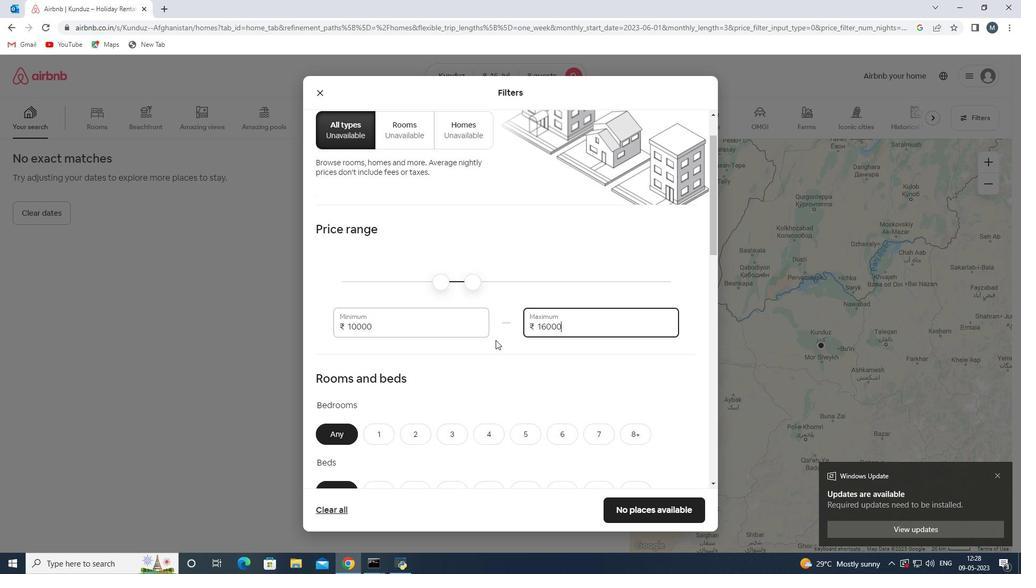
Action: Mouse scrolled (495, 339) with delta (0, 0)
Screenshot: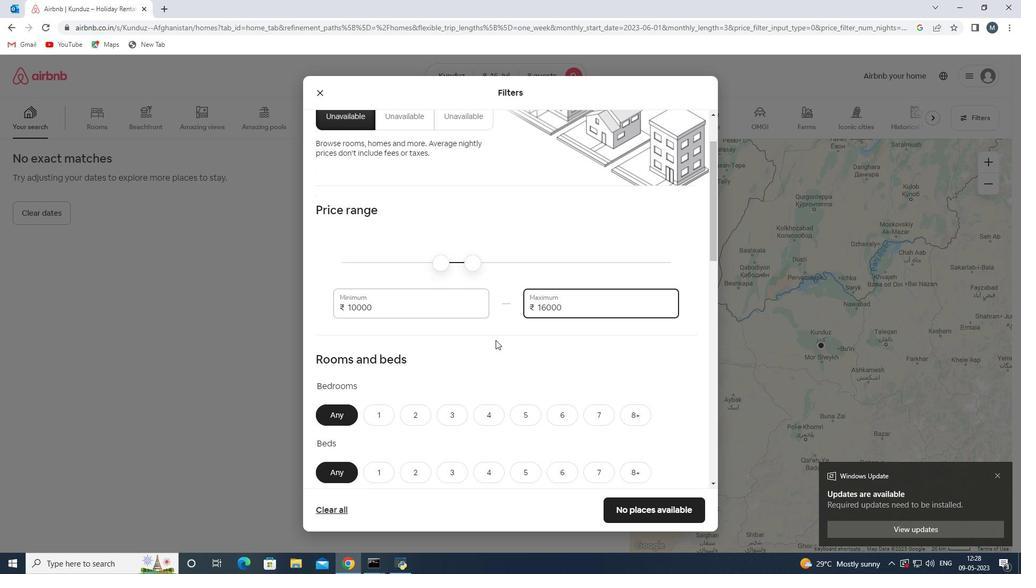 
Action: Mouse moved to (628, 330)
Screenshot: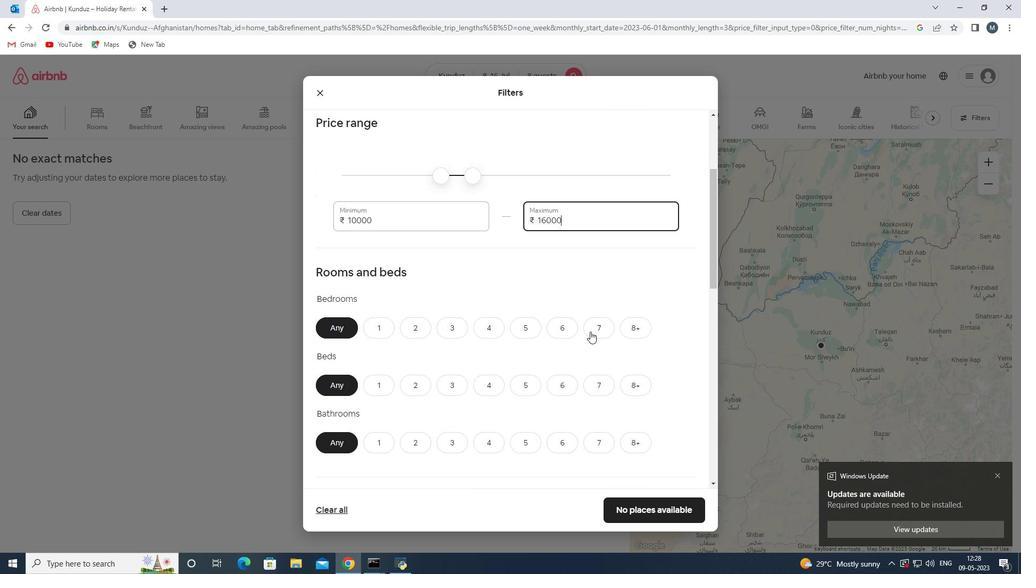 
Action: Mouse pressed left at (628, 330)
Screenshot: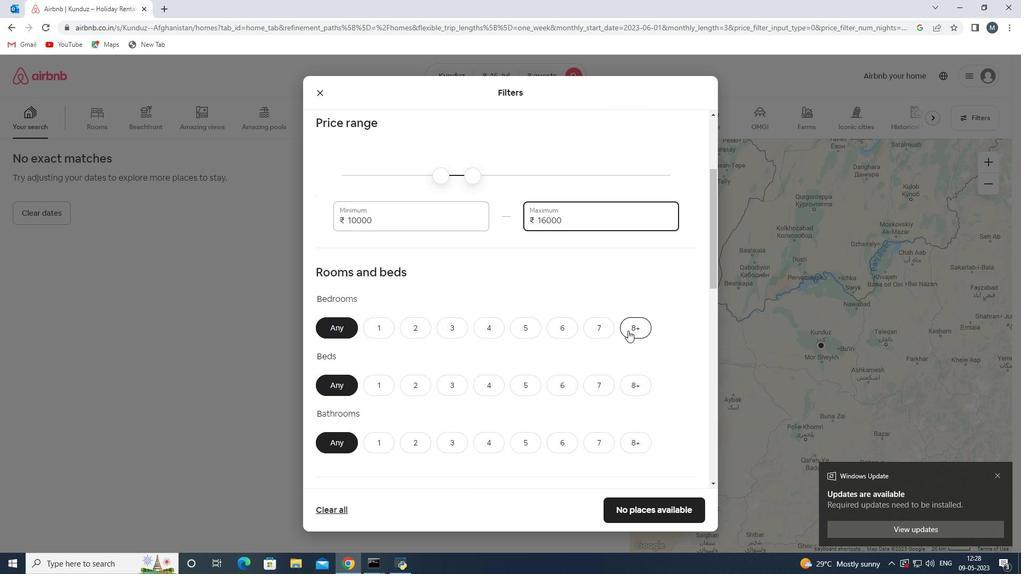 
Action: Mouse moved to (627, 389)
Screenshot: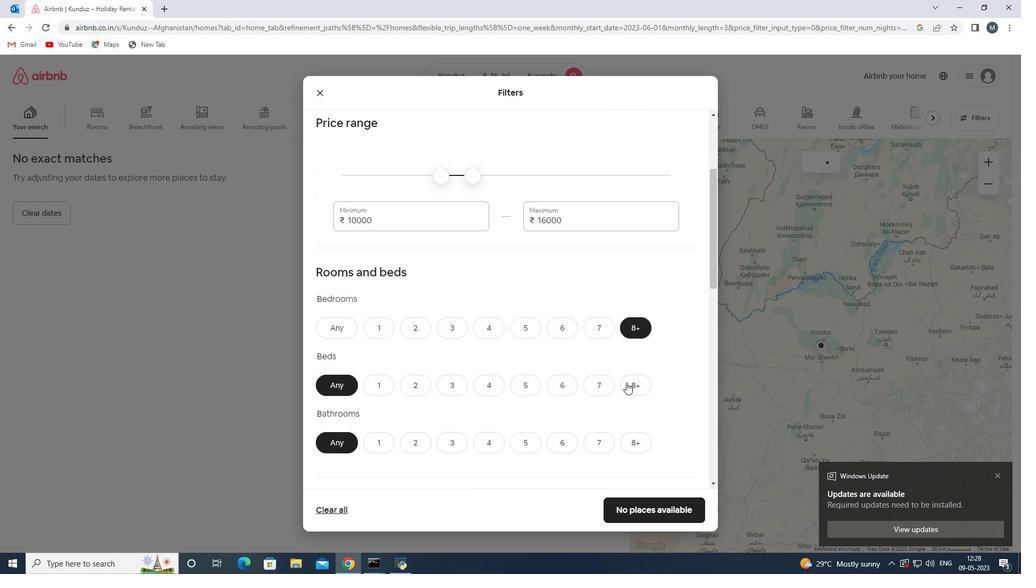 
Action: Mouse pressed left at (627, 389)
Screenshot: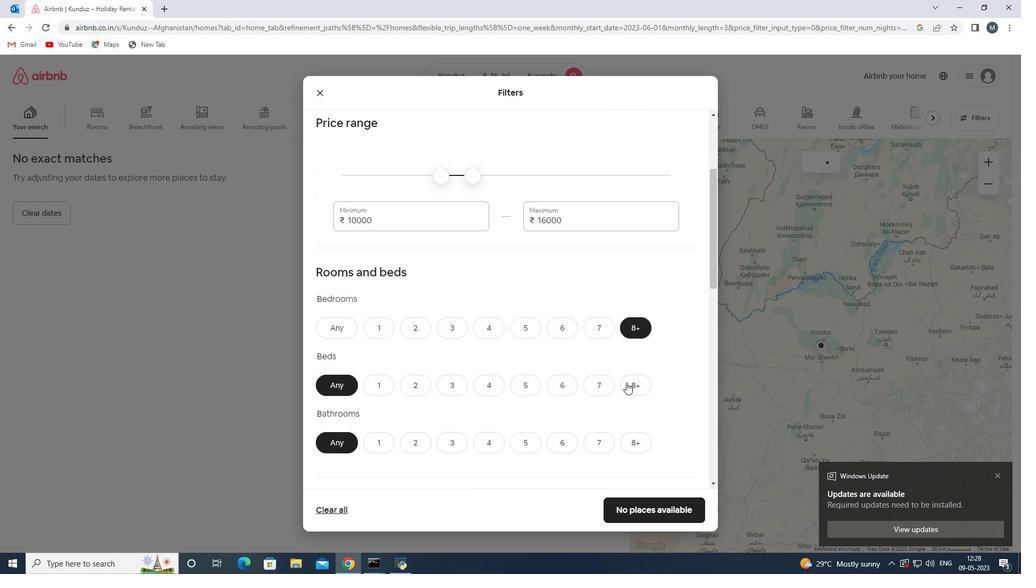 
Action: Mouse moved to (594, 373)
Screenshot: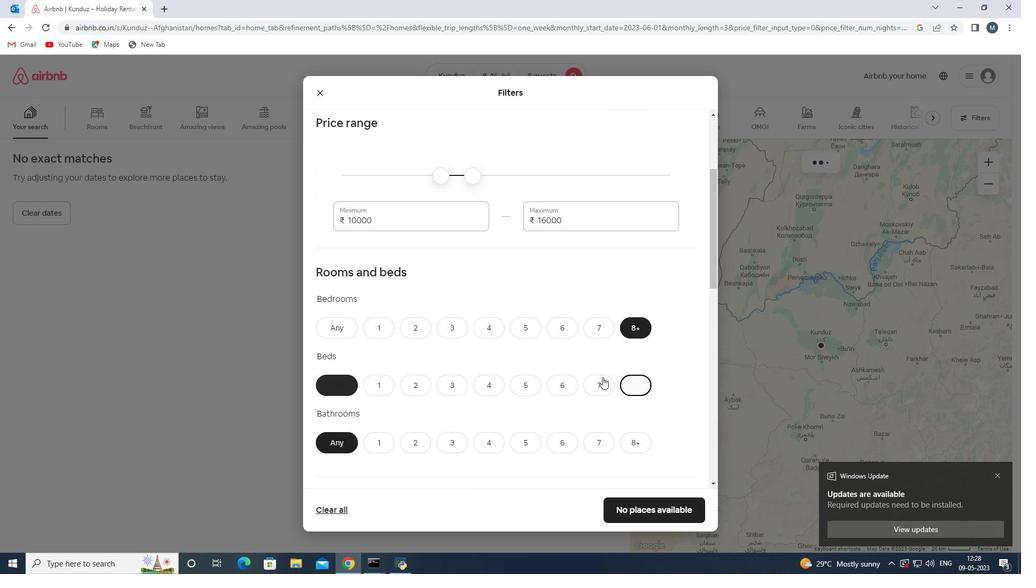 
Action: Mouse scrolled (594, 372) with delta (0, 0)
Screenshot: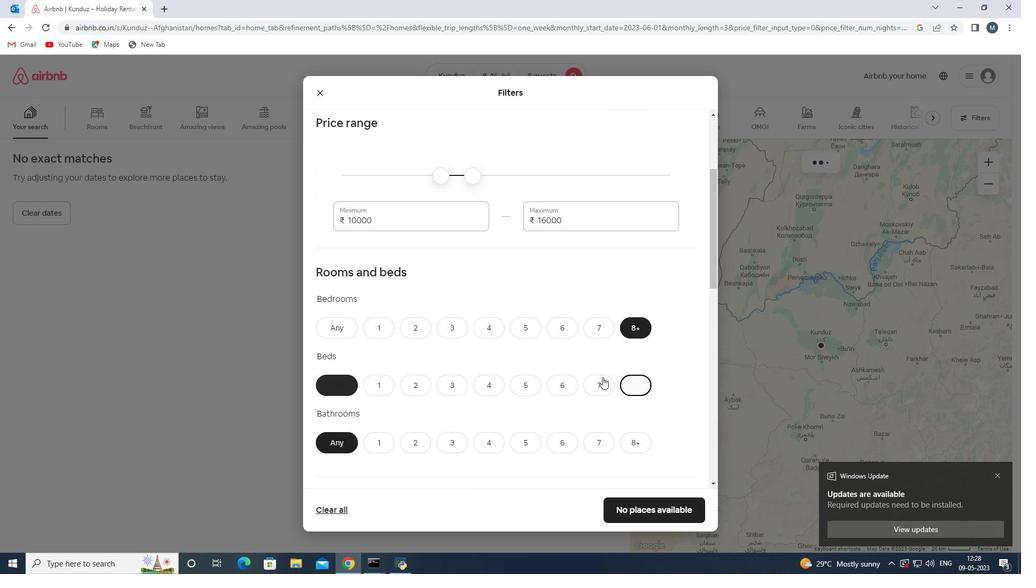 
Action: Mouse moved to (624, 385)
Screenshot: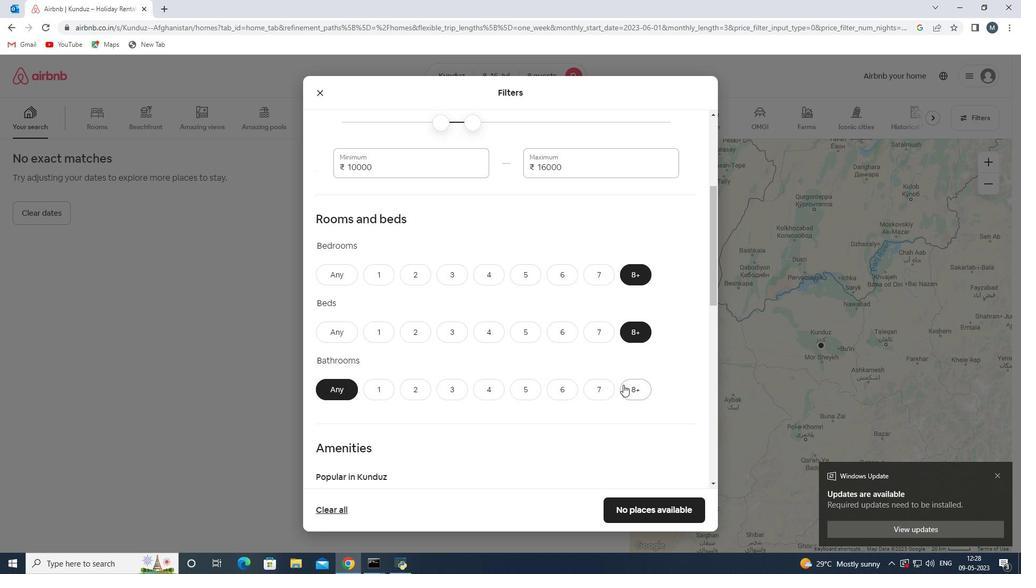 
Action: Mouse pressed left at (624, 385)
Screenshot: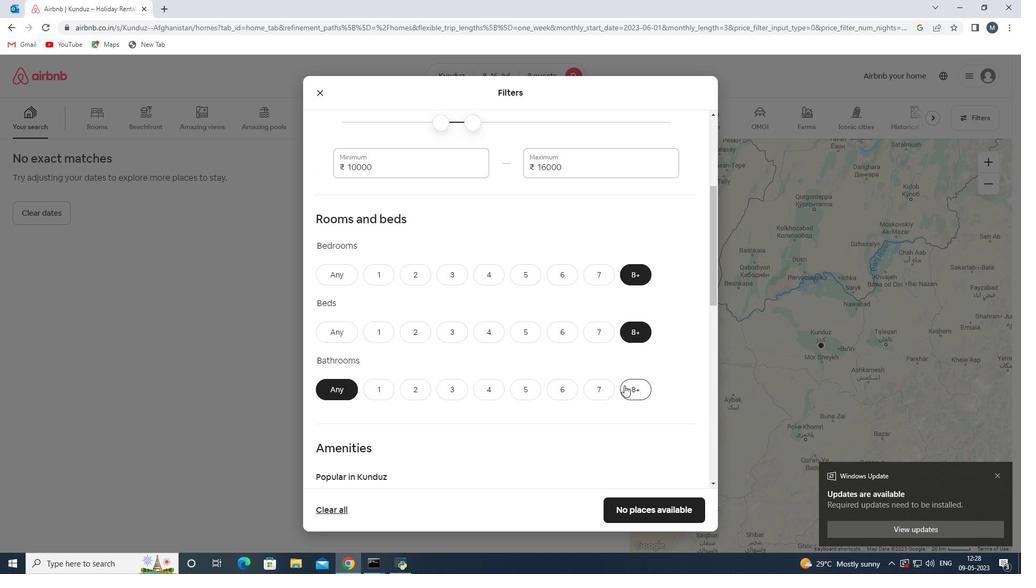 
Action: Mouse moved to (496, 338)
Screenshot: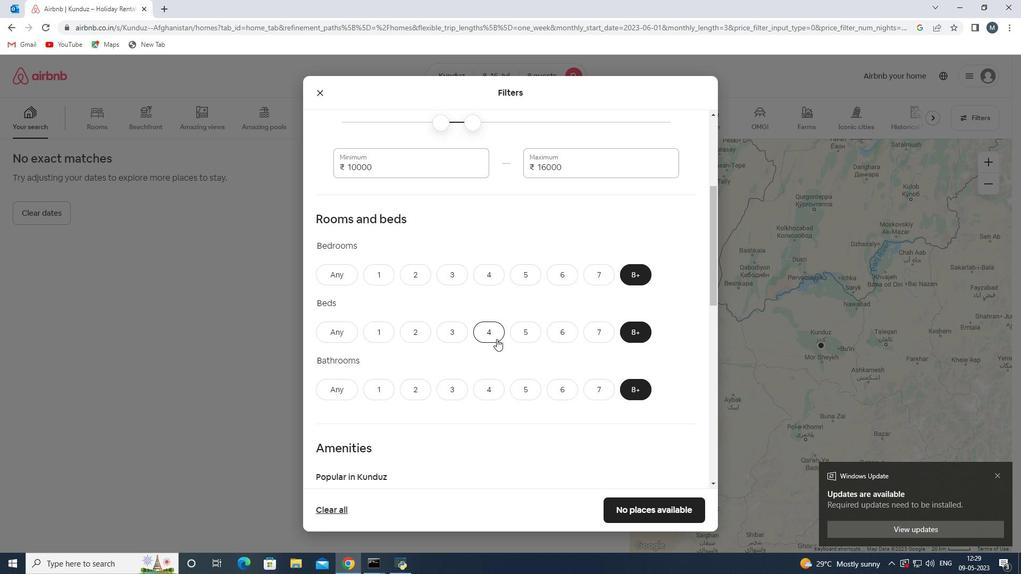 
Action: Mouse scrolled (496, 338) with delta (0, 0)
Screenshot: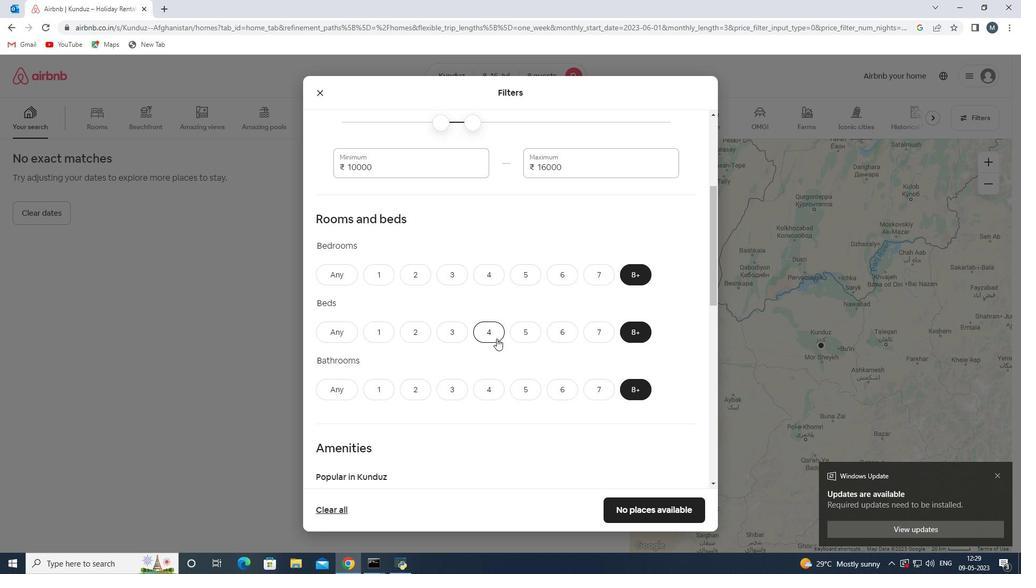 
Action: Mouse moved to (472, 326)
Screenshot: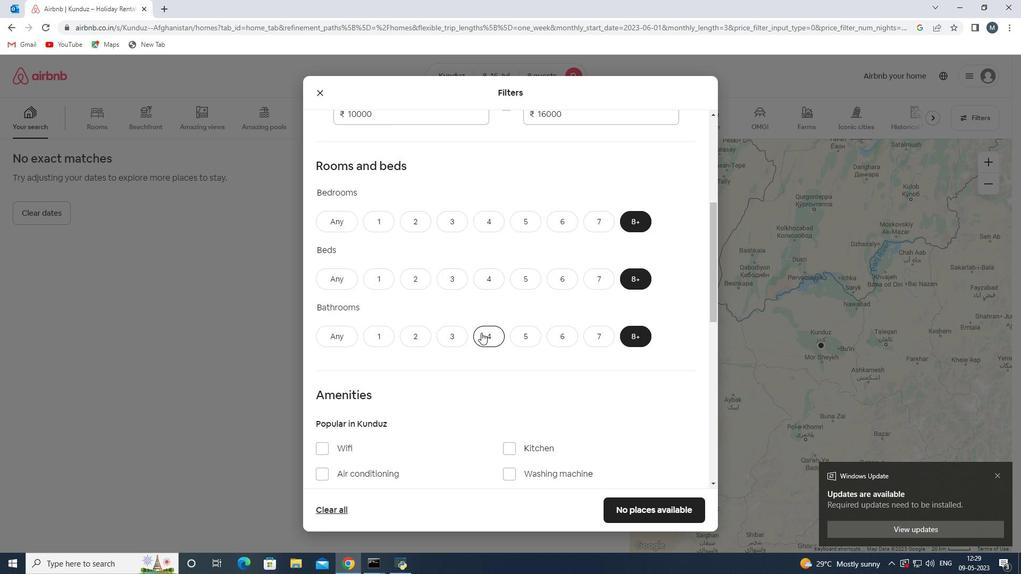 
Action: Mouse scrolled (472, 326) with delta (0, 0)
Screenshot: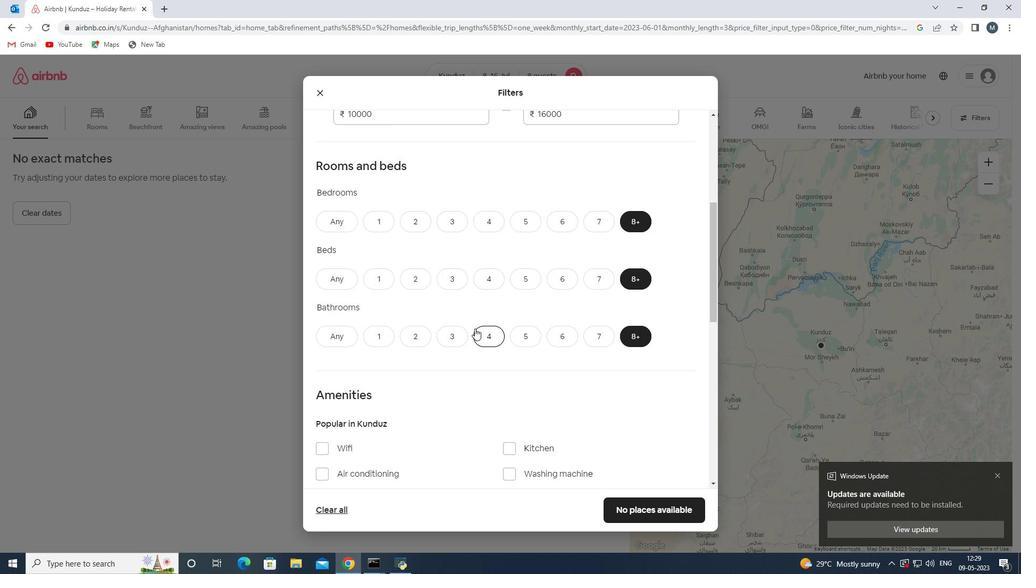 
Action: Mouse moved to (384, 348)
Screenshot: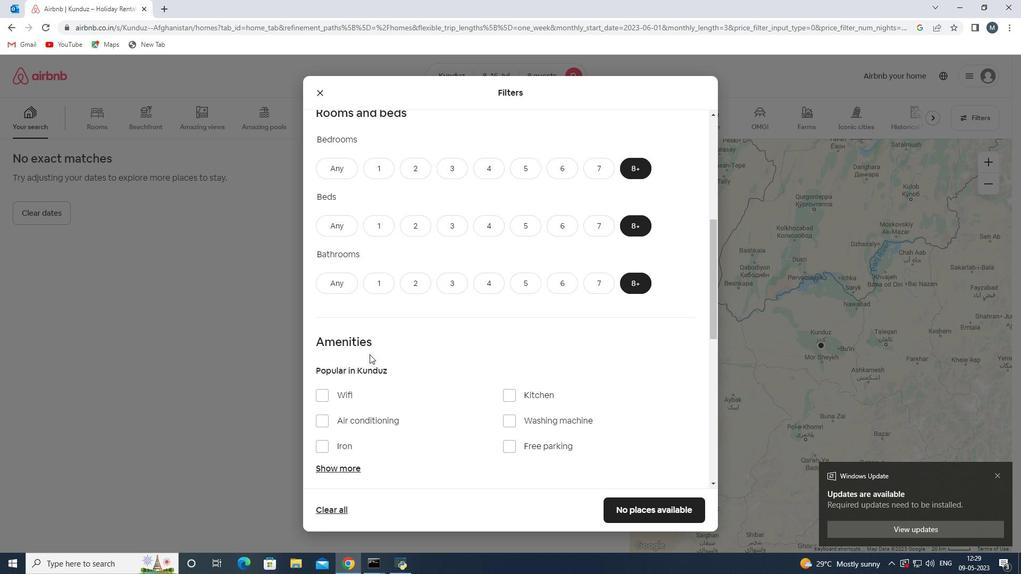 
Action: Mouse scrolled (384, 348) with delta (0, 0)
Screenshot: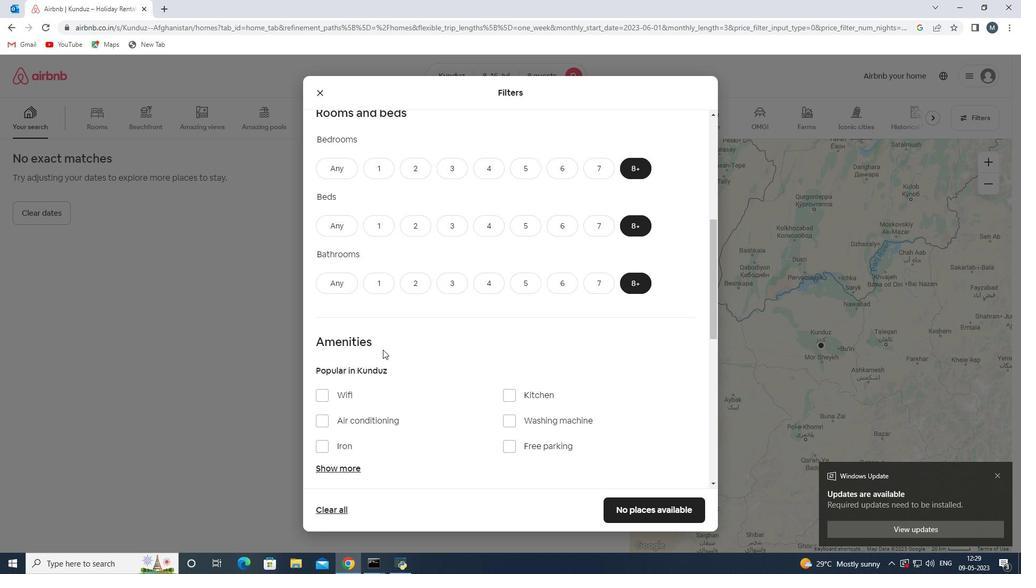 
Action: Mouse moved to (414, 334)
Screenshot: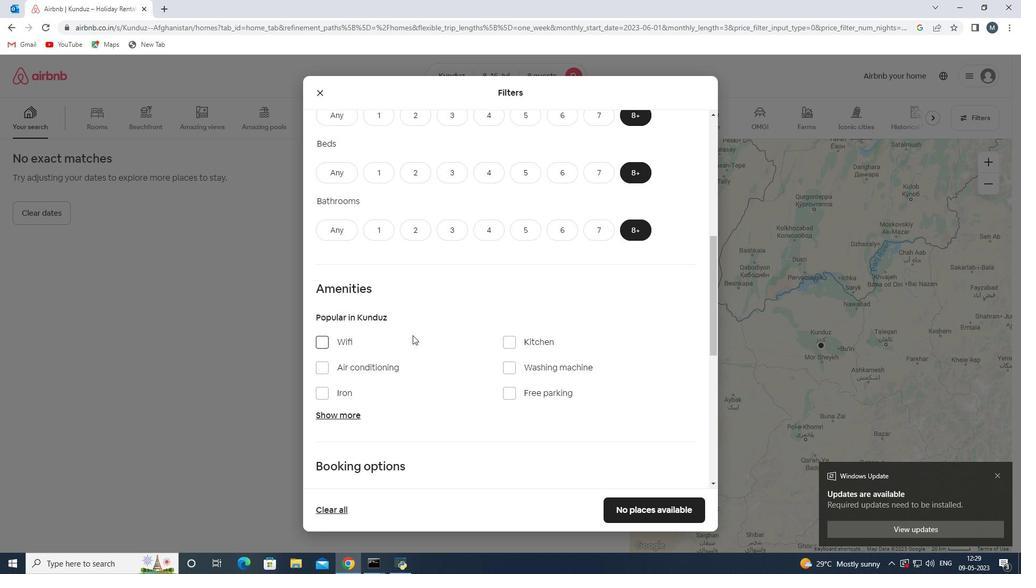 
Action: Mouse scrolled (414, 333) with delta (0, 0)
Screenshot: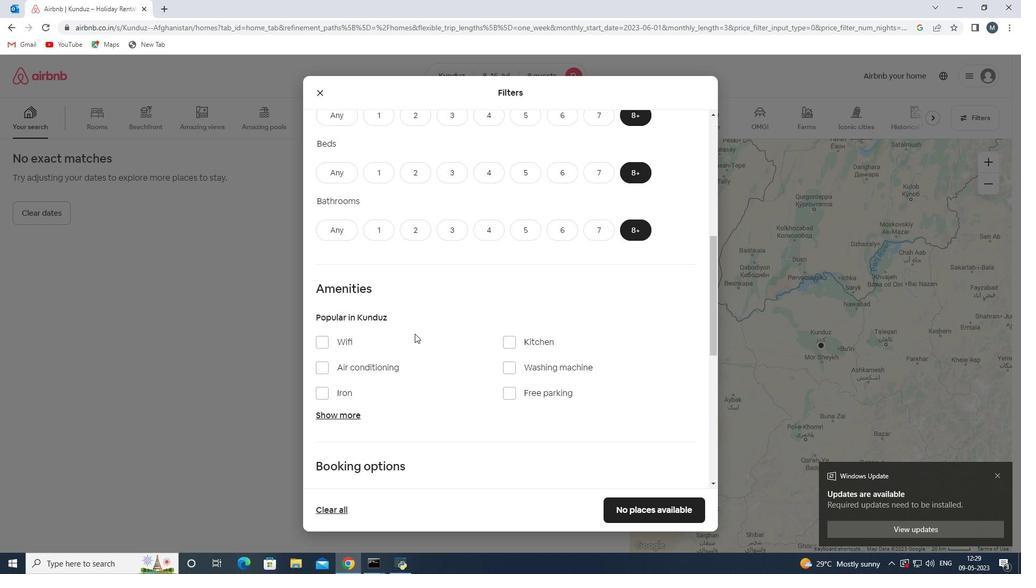 
Action: Mouse moved to (325, 288)
Screenshot: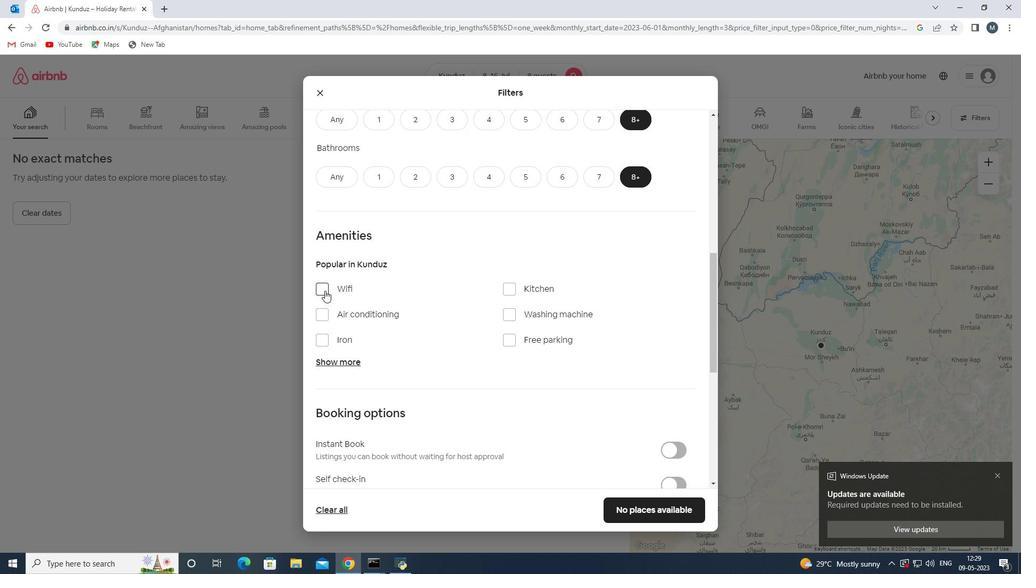 
Action: Mouse pressed left at (325, 288)
Screenshot: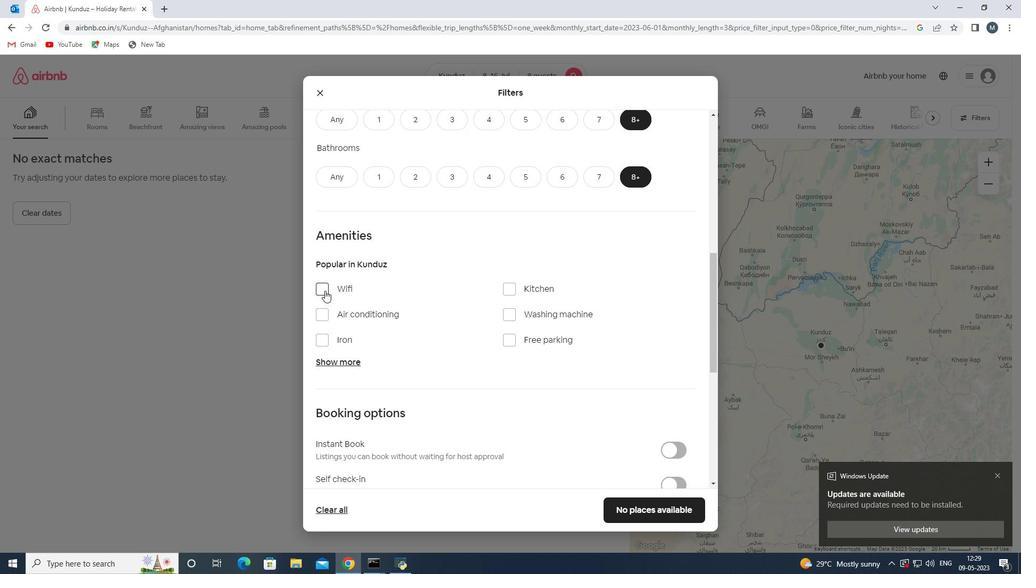 
Action: Mouse moved to (326, 317)
Screenshot: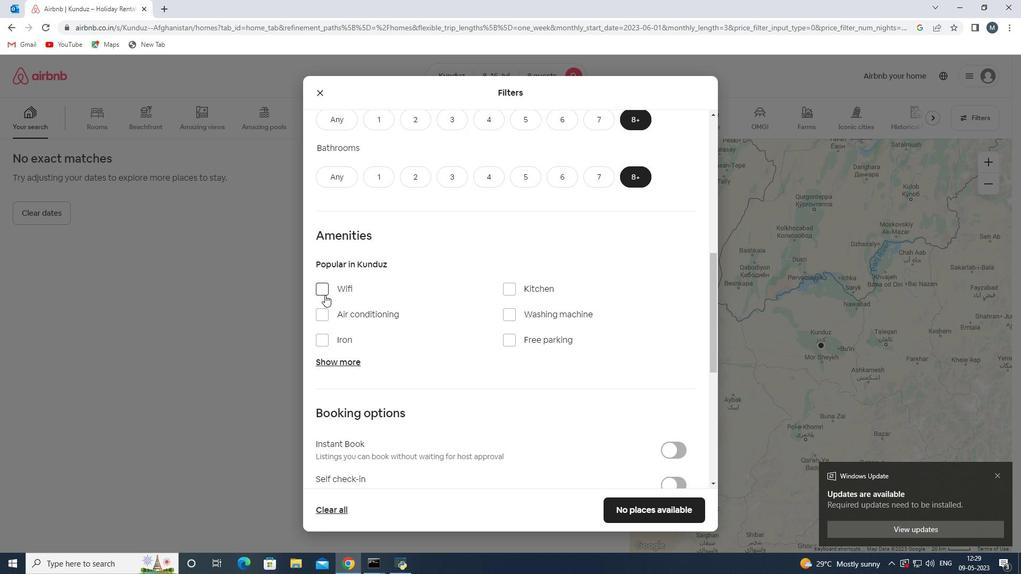 
Action: Mouse pressed left at (326, 317)
Screenshot: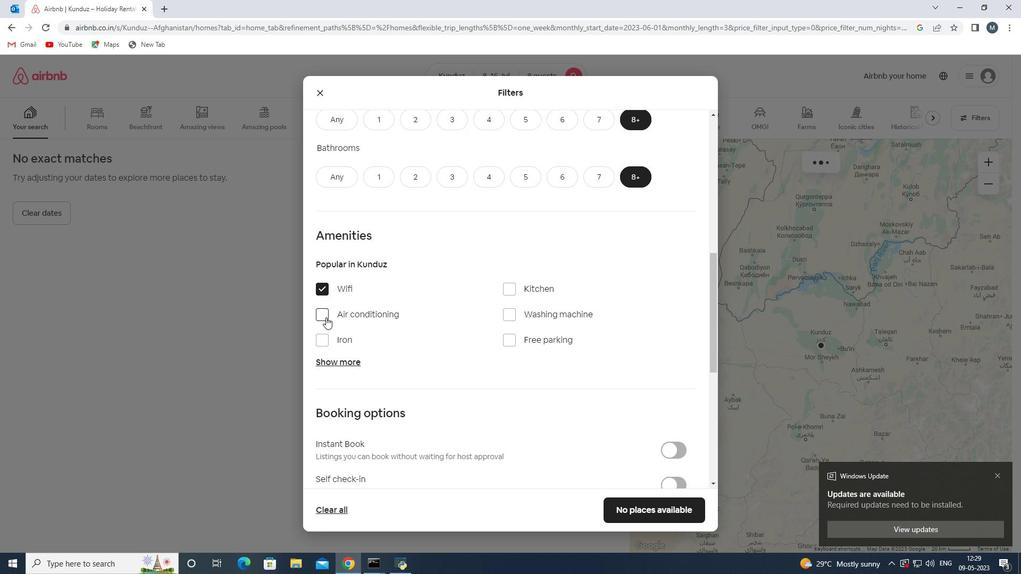 
Action: Mouse moved to (509, 339)
Screenshot: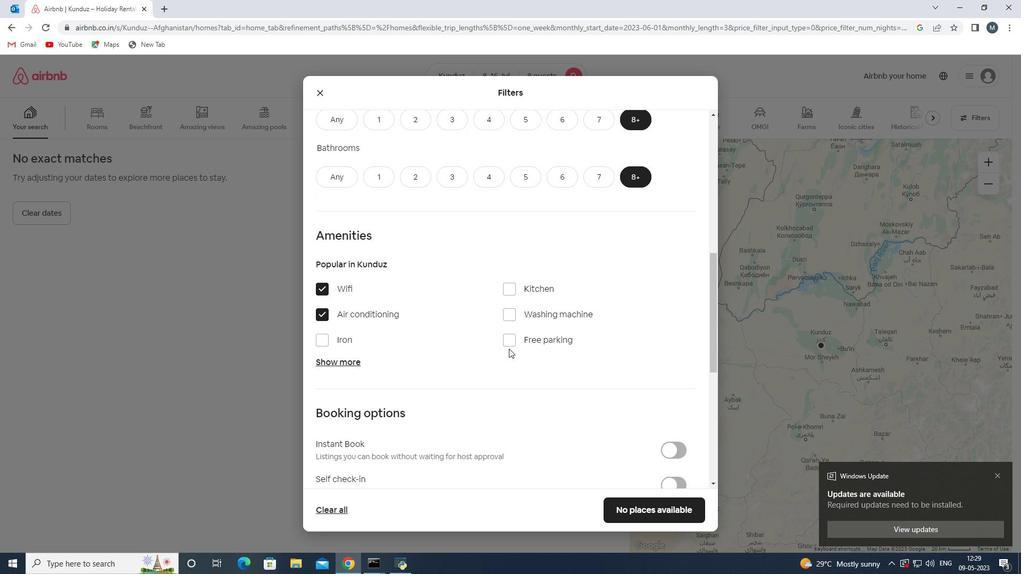 
Action: Mouse pressed left at (509, 339)
Screenshot: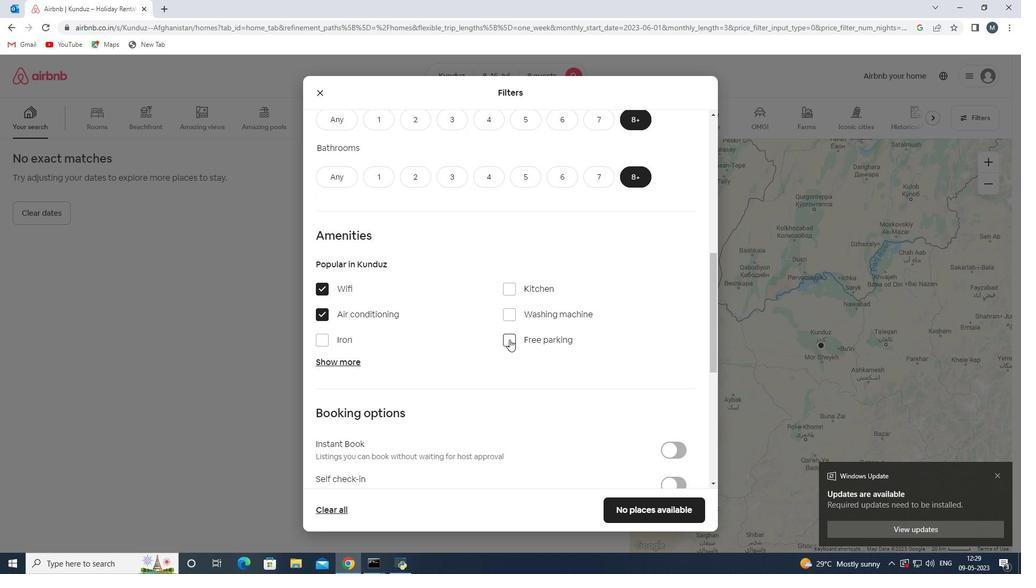 
Action: Mouse moved to (350, 364)
Screenshot: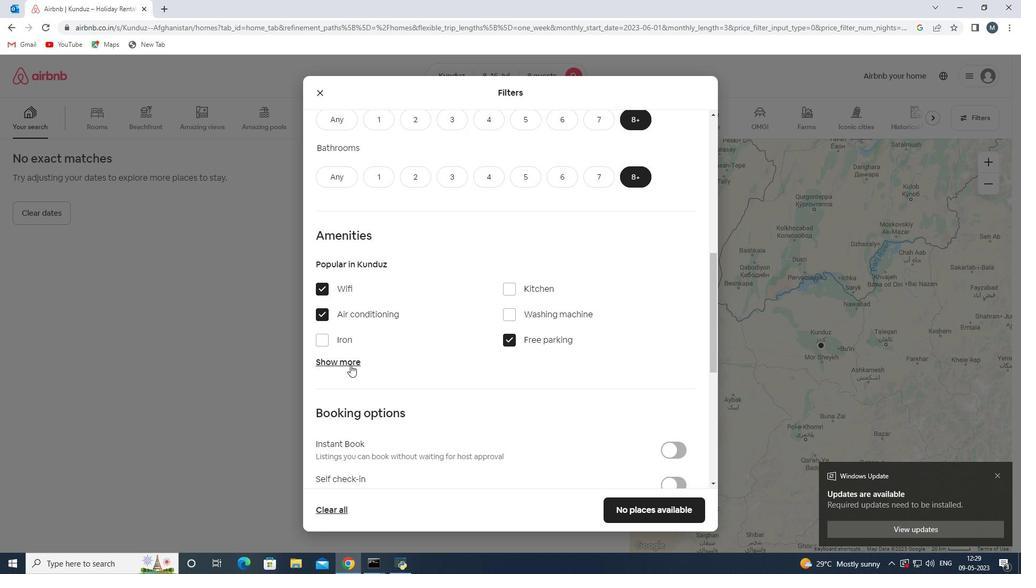 
Action: Mouse pressed left at (350, 364)
Screenshot: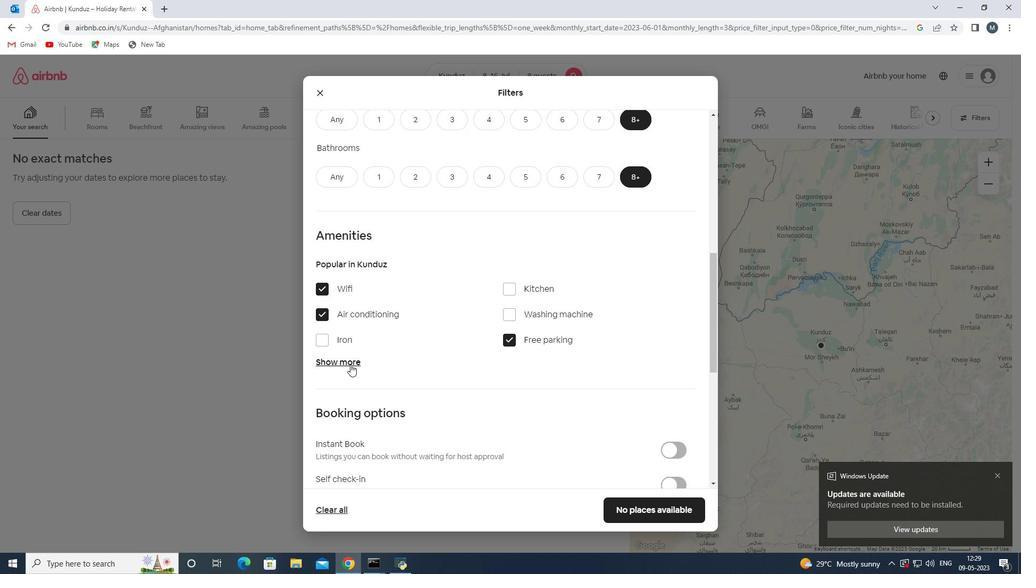 
Action: Mouse moved to (400, 353)
Screenshot: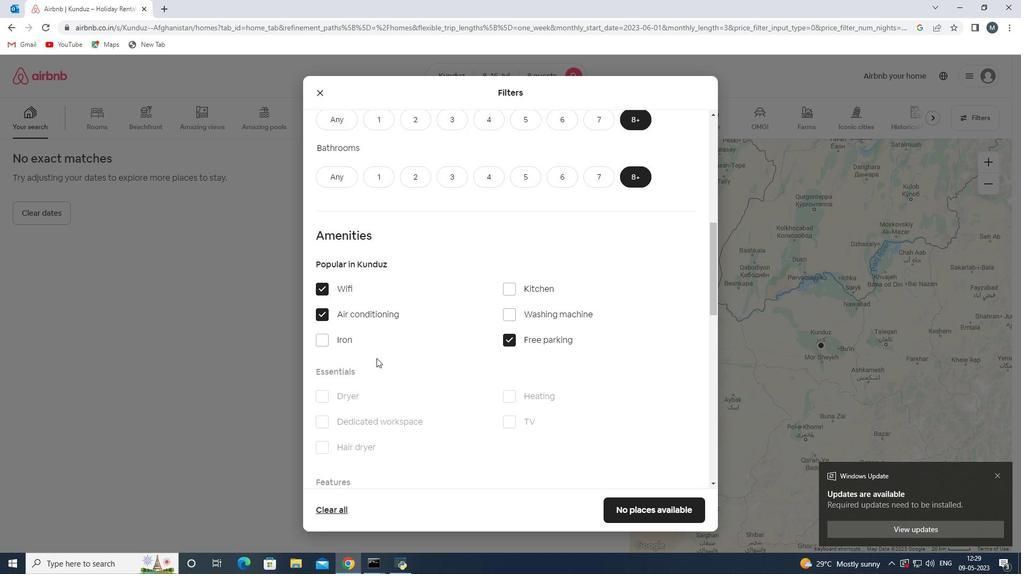 
Action: Mouse scrolled (400, 352) with delta (0, 0)
Screenshot: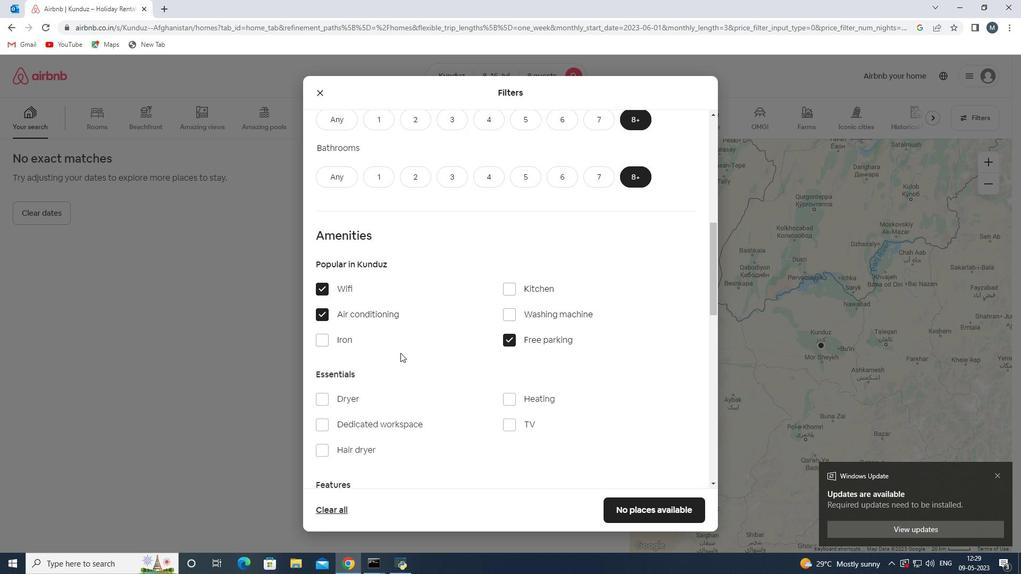 
Action: Mouse moved to (449, 352)
Screenshot: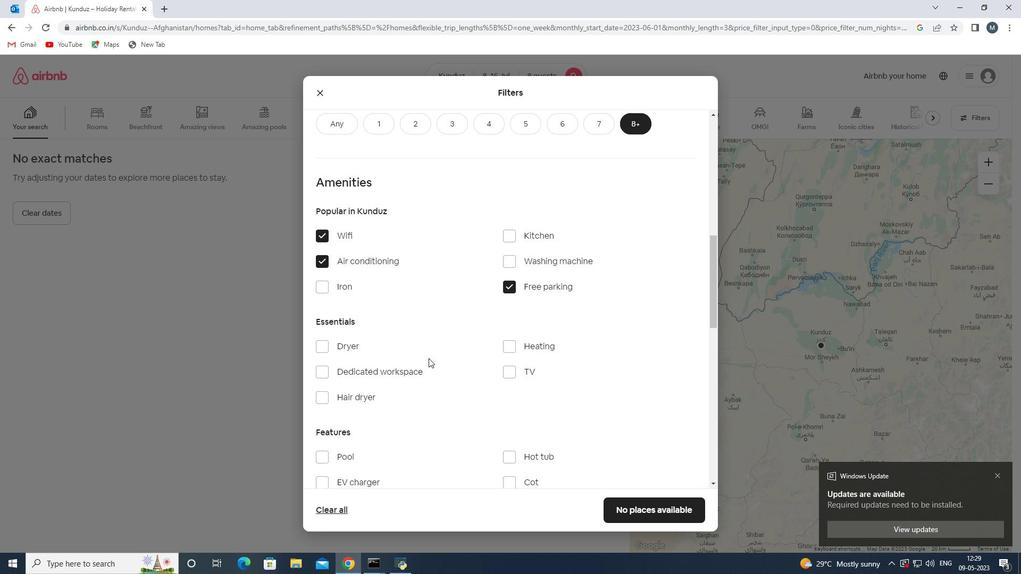 
Action: Mouse scrolled (449, 352) with delta (0, 0)
Screenshot: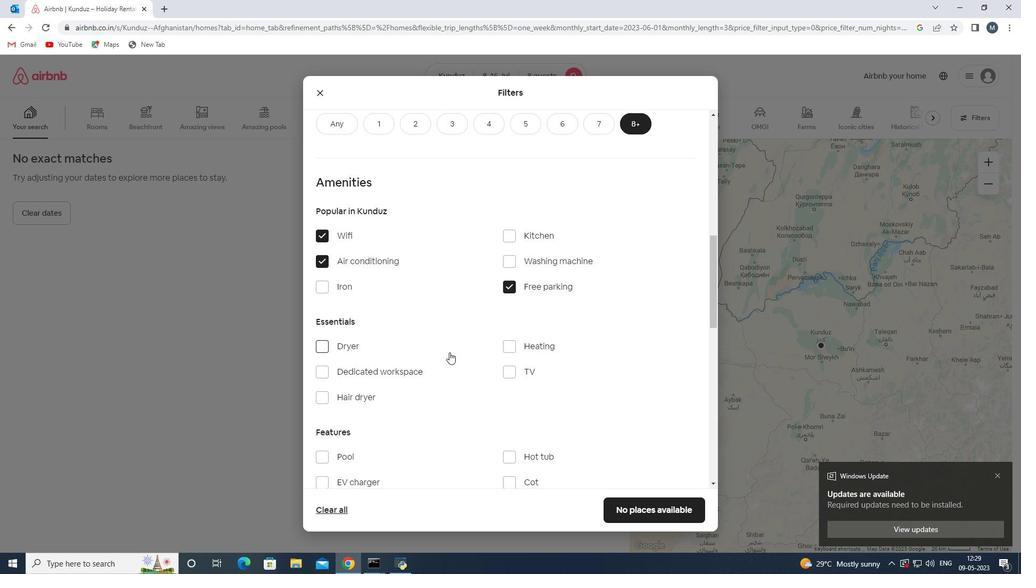 
Action: Mouse moved to (449, 352)
Screenshot: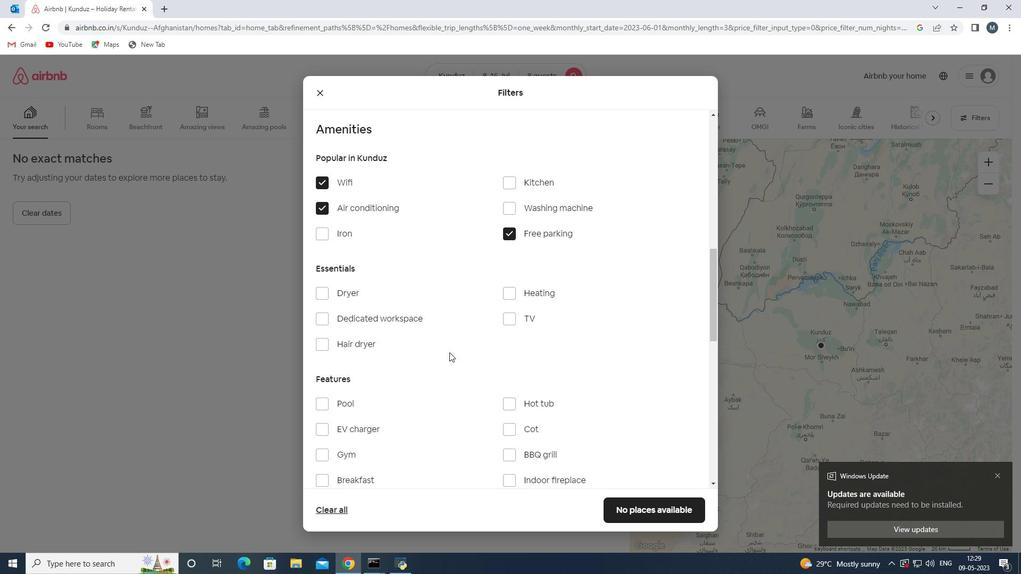 
Action: Mouse scrolled (449, 351) with delta (0, 0)
Screenshot: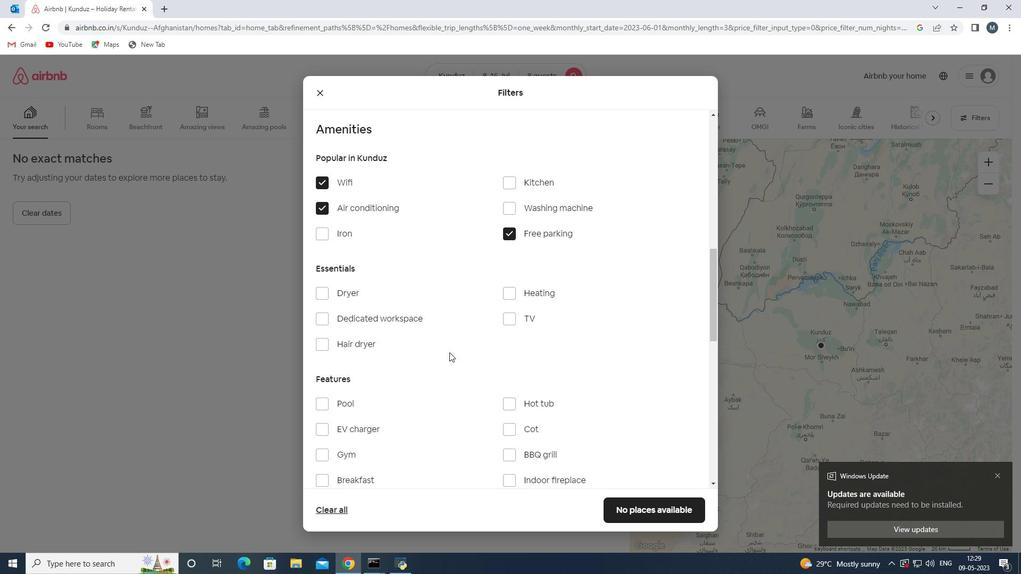 
Action: Mouse scrolled (449, 351) with delta (0, 0)
Screenshot: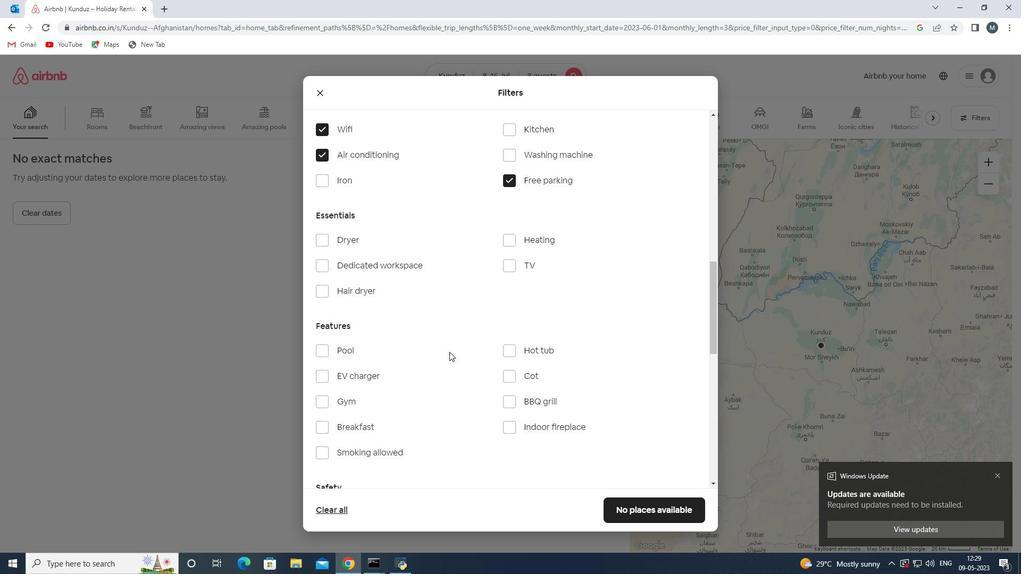 
Action: Mouse moved to (445, 321)
Screenshot: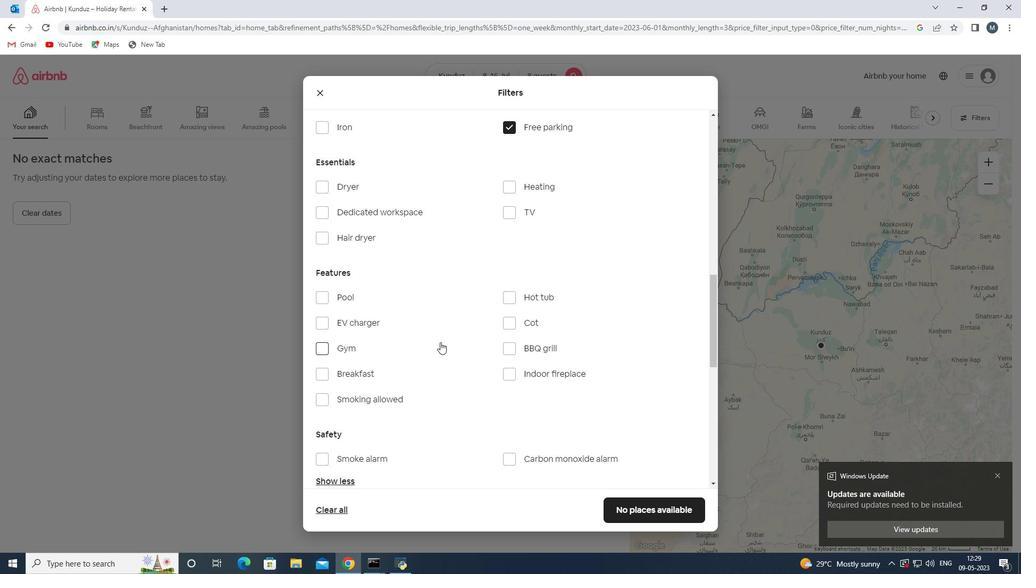 
Action: Mouse scrolled (445, 321) with delta (0, 0)
Screenshot: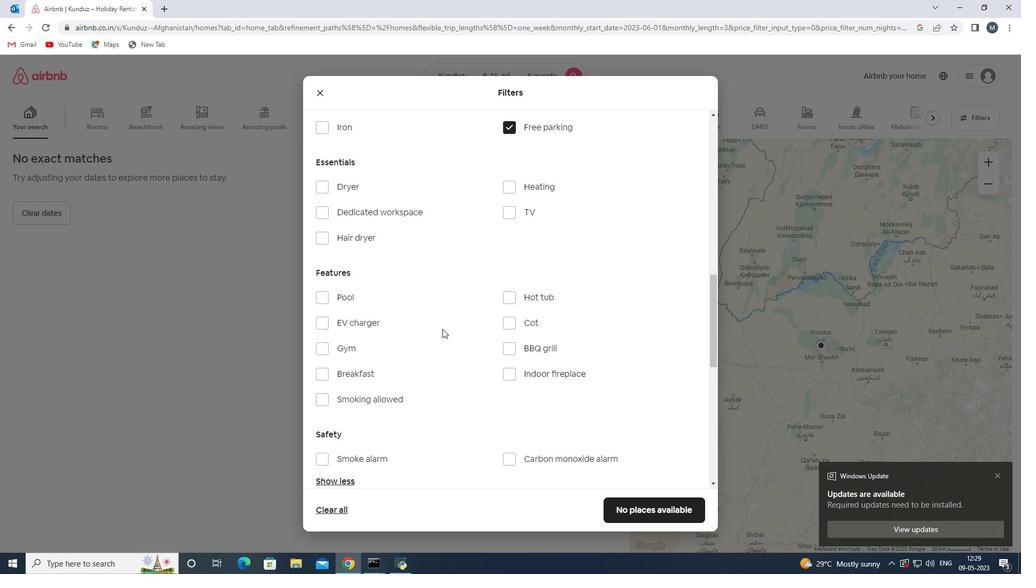 
Action: Mouse moved to (445, 321)
Screenshot: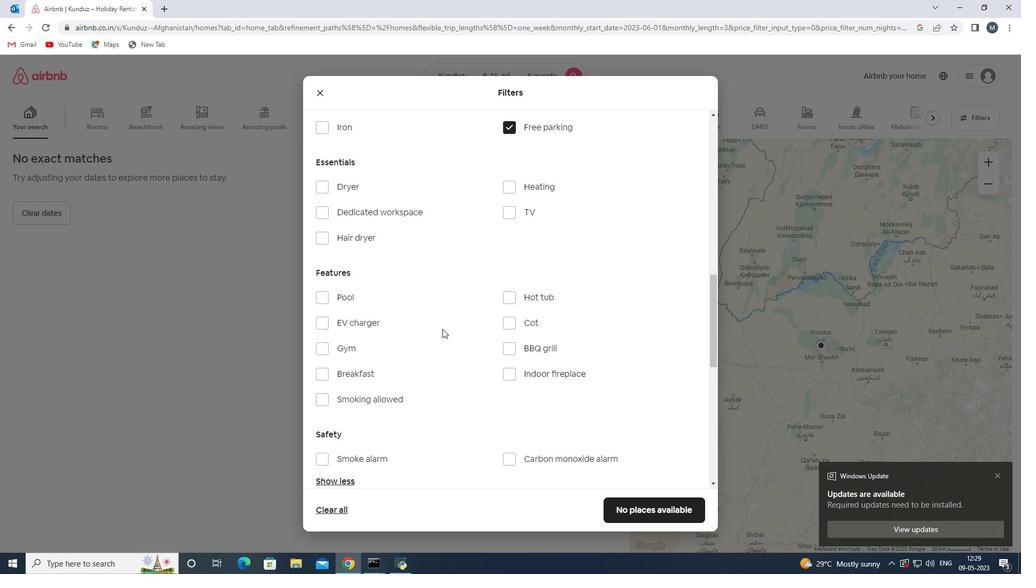 
Action: Mouse scrolled (445, 321) with delta (0, 0)
Screenshot: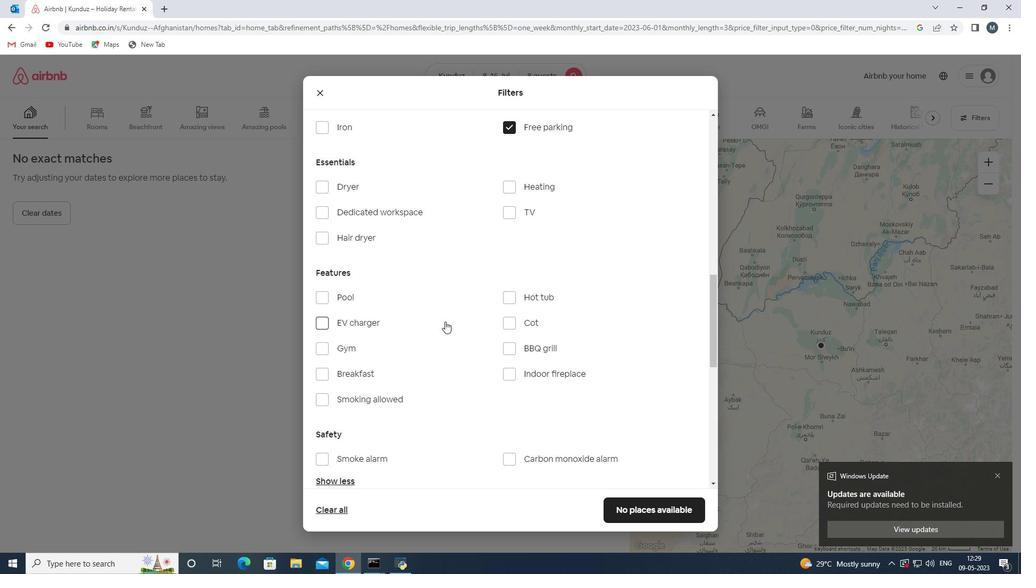 
Action: Mouse moved to (442, 325)
Screenshot: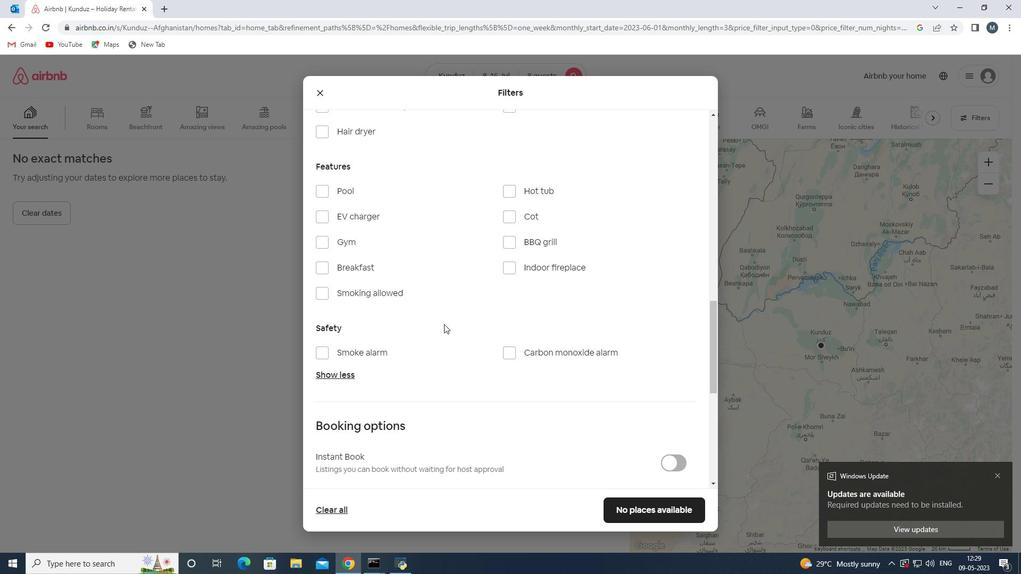 
Action: Mouse scrolled (442, 324) with delta (0, 0)
Screenshot: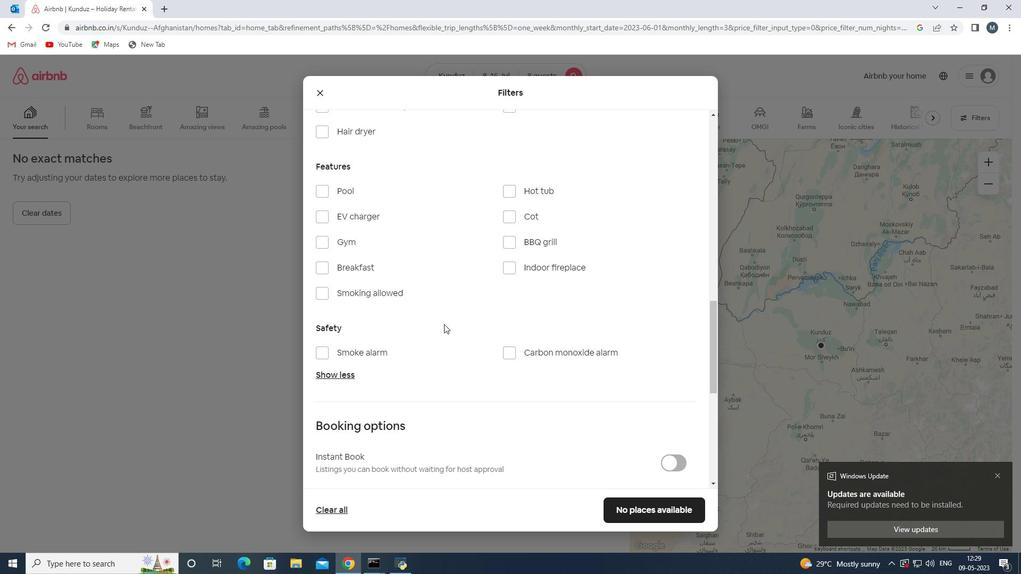 
Action: Mouse moved to (440, 327)
Screenshot: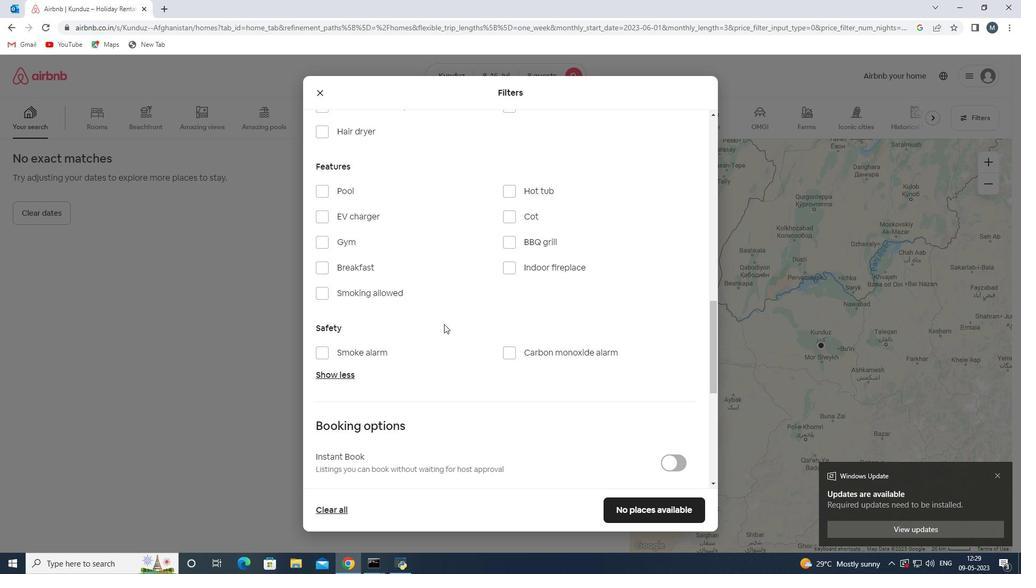 
Action: Mouse scrolled (440, 327) with delta (0, 0)
Screenshot: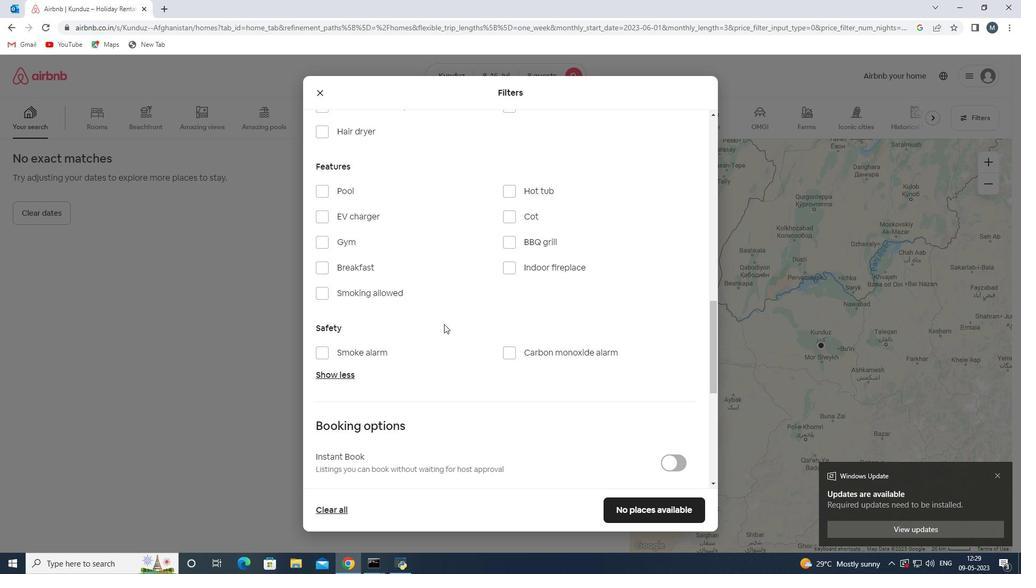 
Action: Mouse moved to (440, 328)
Screenshot: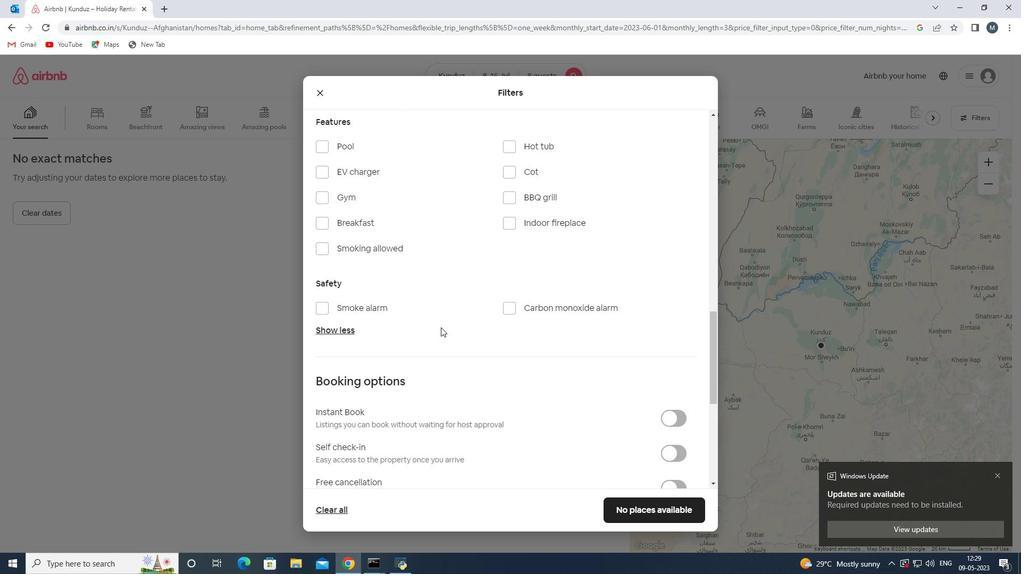 
Action: Mouse scrolled (440, 328) with delta (0, 0)
Screenshot: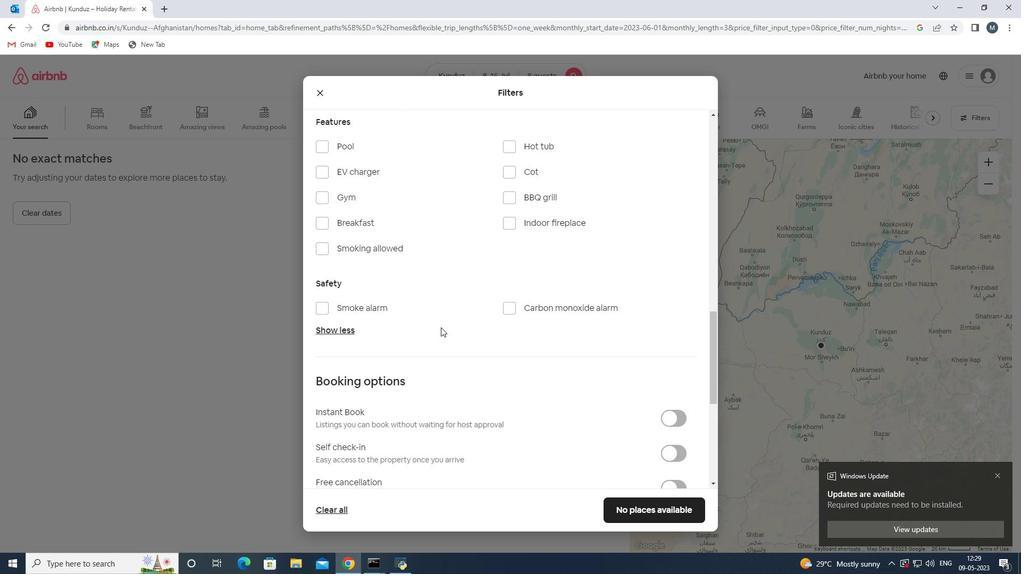 
Action: Mouse moved to (671, 339)
Screenshot: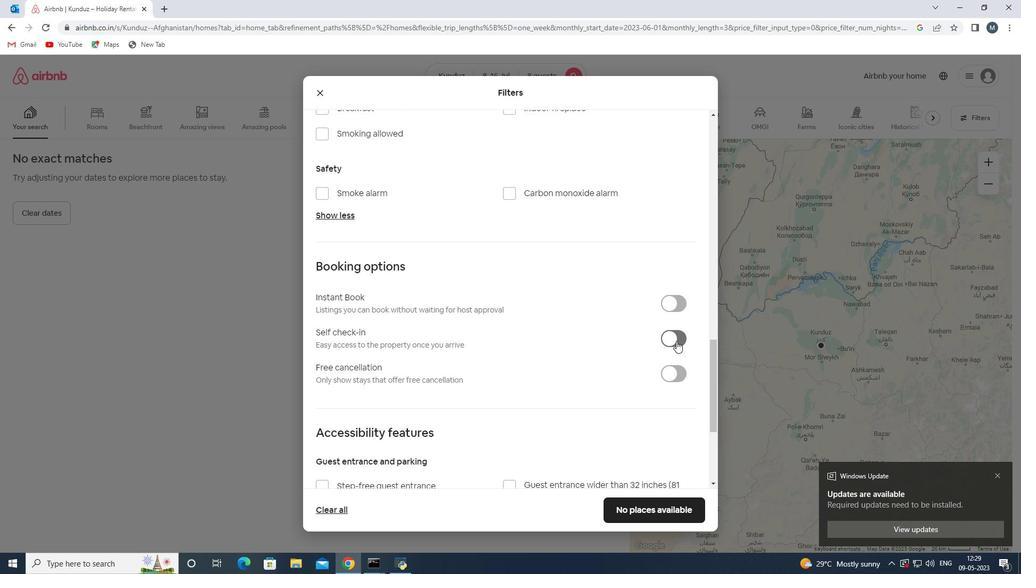 
Action: Mouse pressed left at (671, 339)
Screenshot: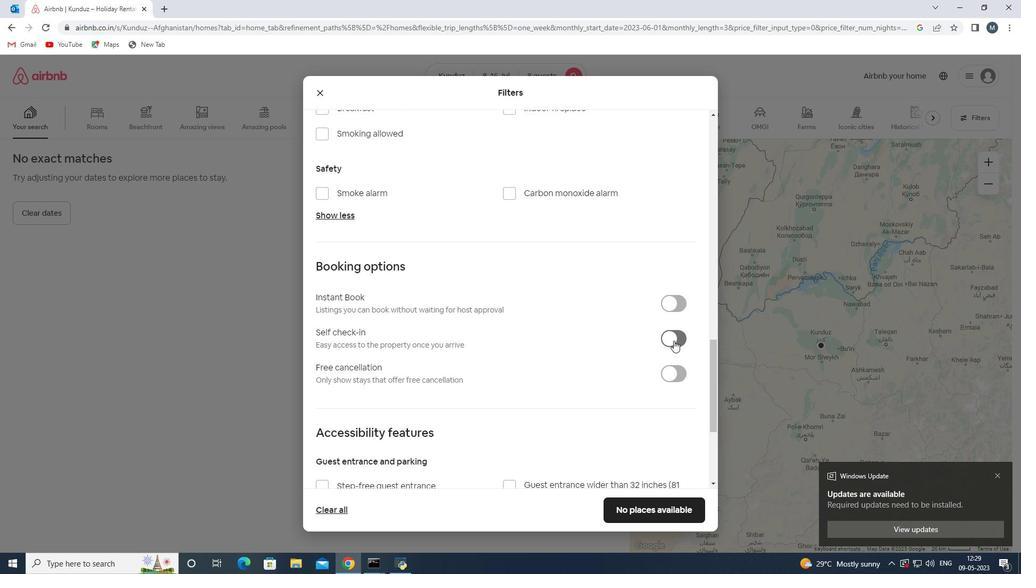 
Action: Mouse moved to (648, 512)
Screenshot: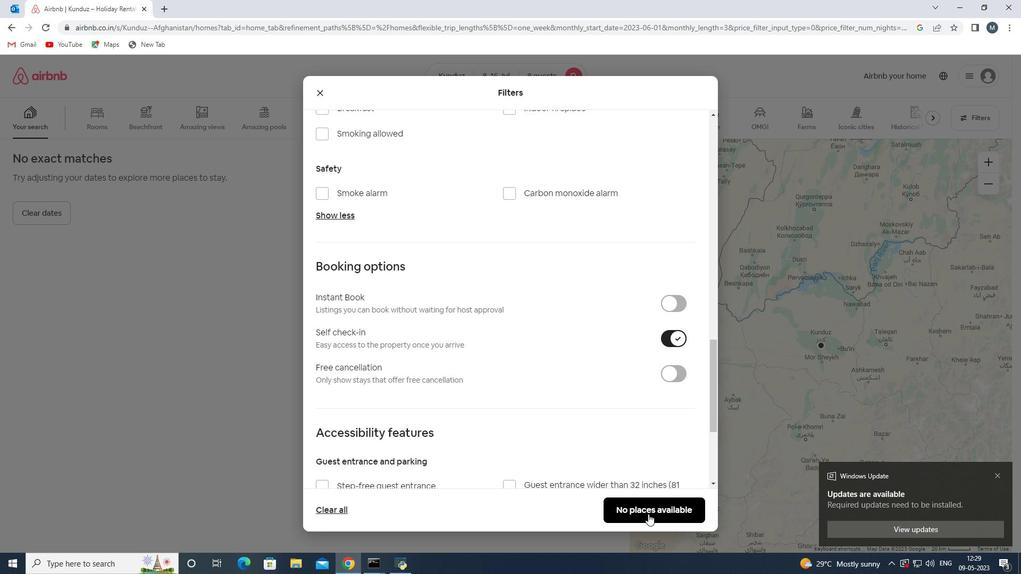 
Action: Mouse pressed left at (648, 512)
Screenshot: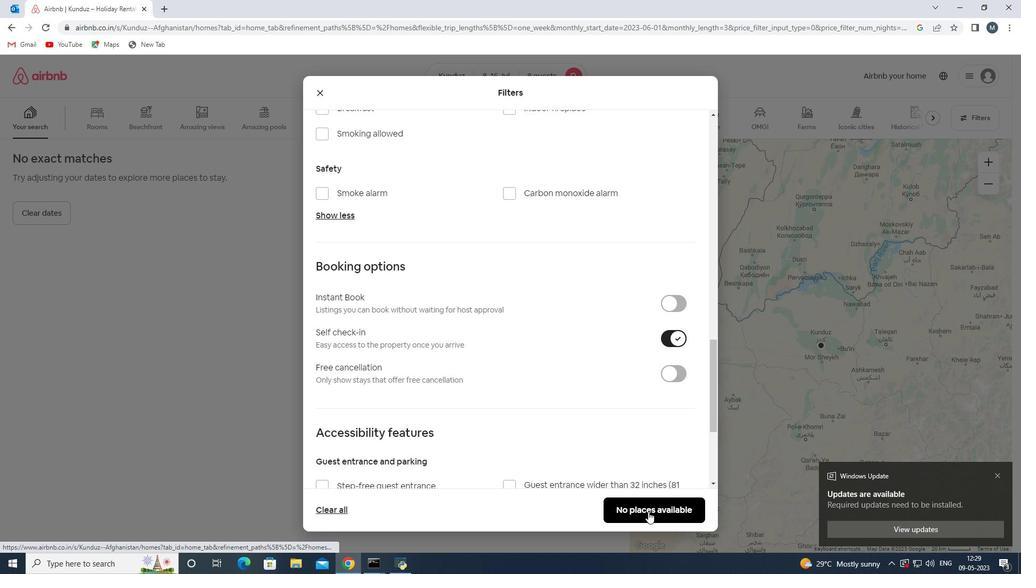 
Action: Mouse moved to (649, 510)
Screenshot: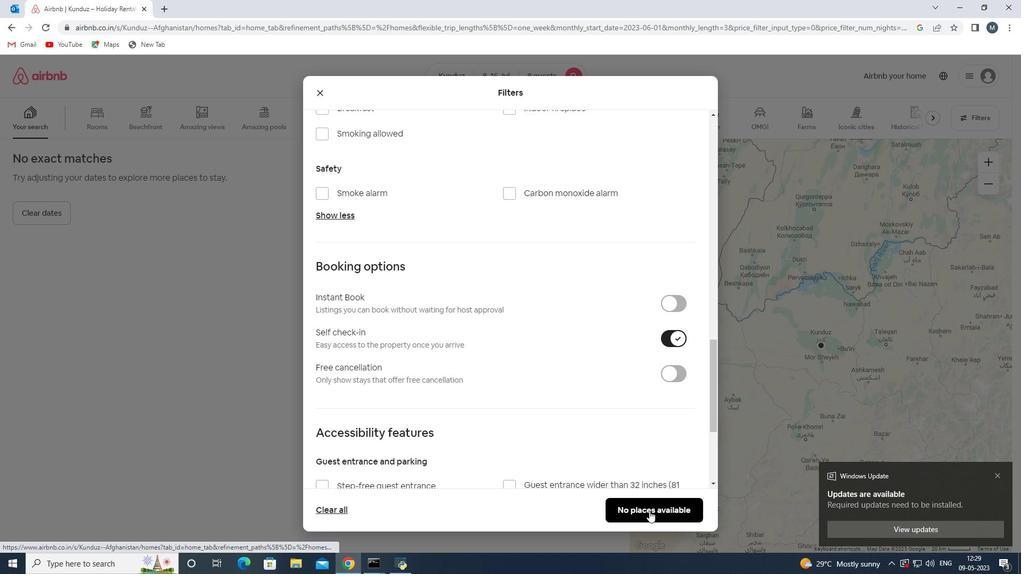 
